 Task: Search for reviews mentioning 'uniqueness' and 'charm' on the Airbnb listing.
Action: Mouse moved to (138, 371)
Screenshot: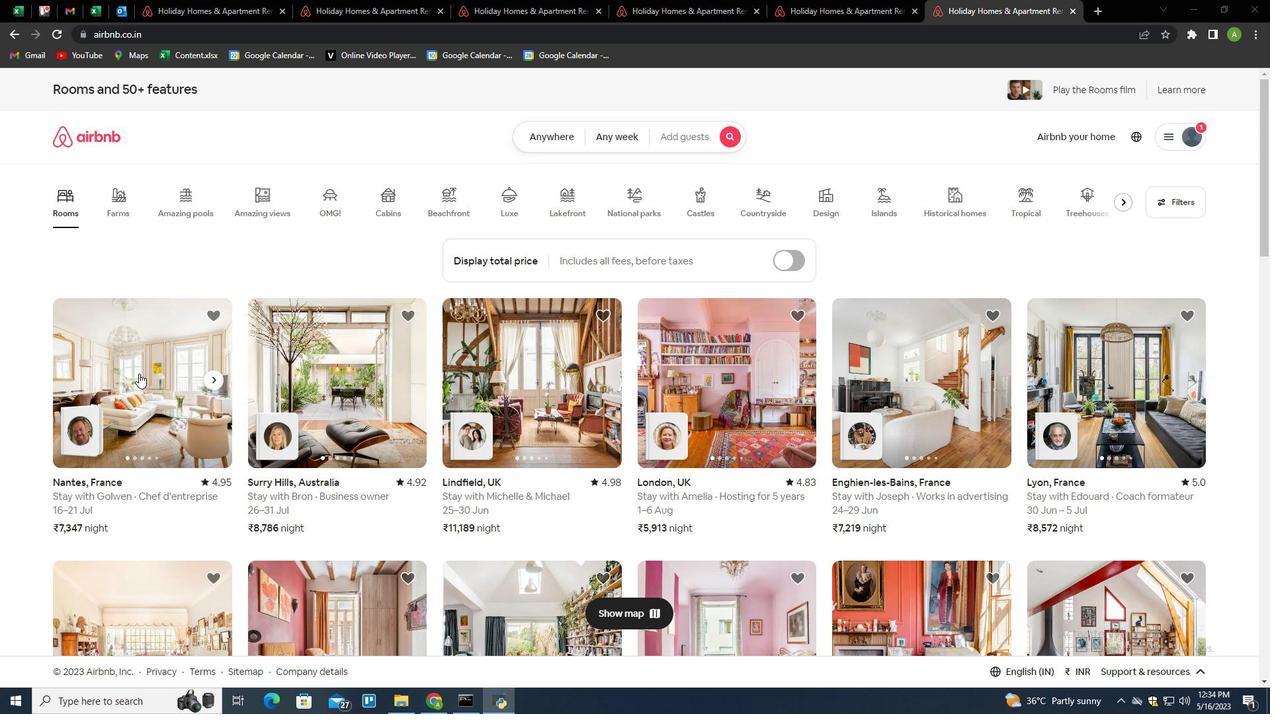 
Action: Mouse pressed left at (138, 371)
Screenshot: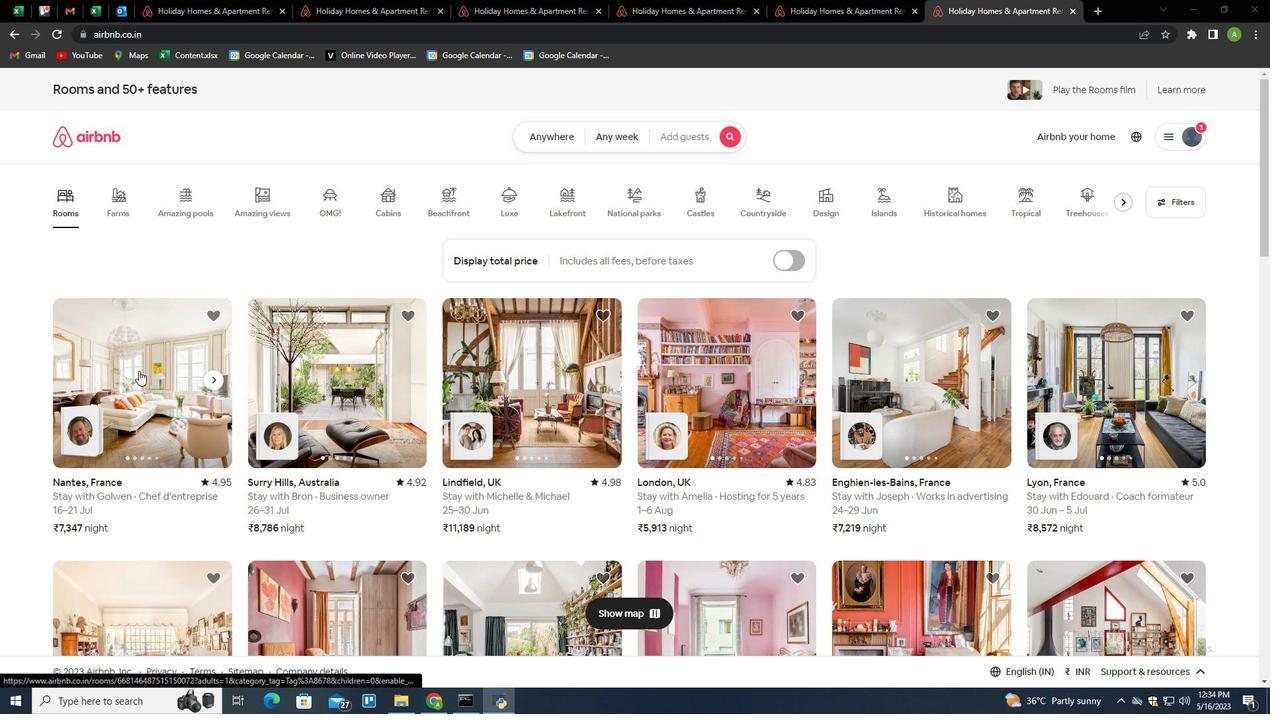 
Action: Mouse moved to (516, 407)
Screenshot: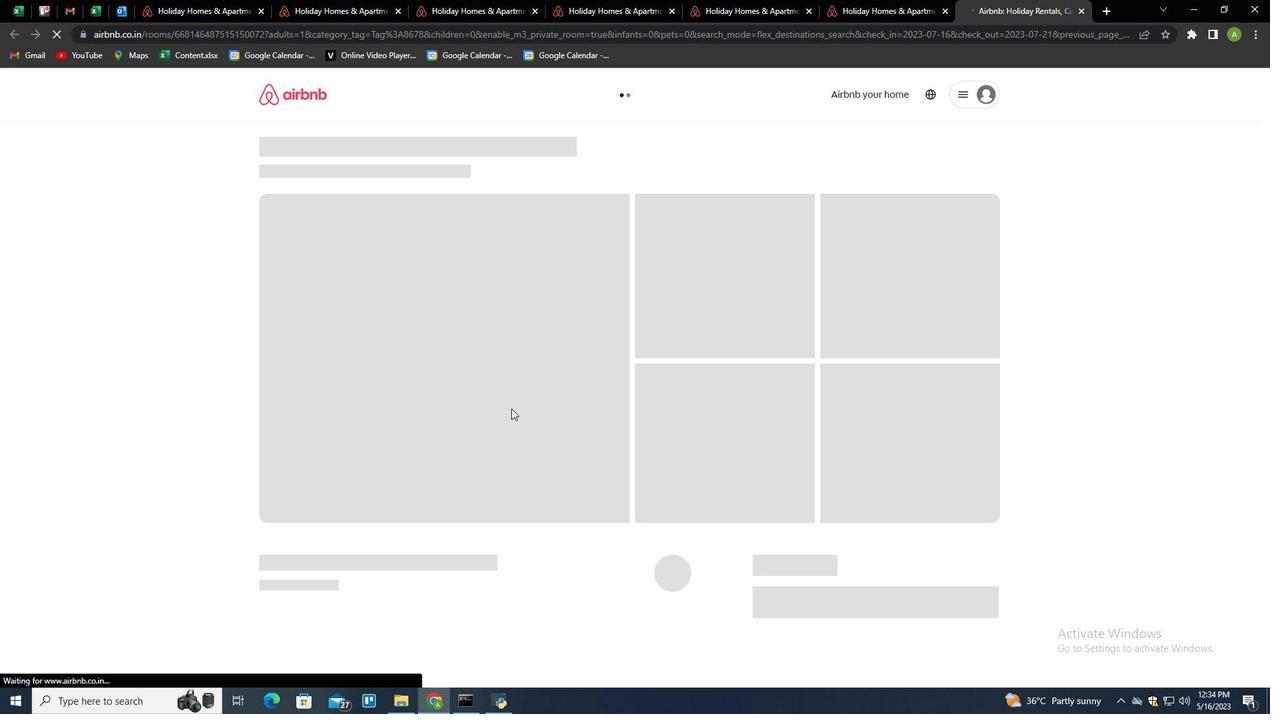 
Action: Mouse scrolled (516, 406) with delta (0, 0)
Screenshot: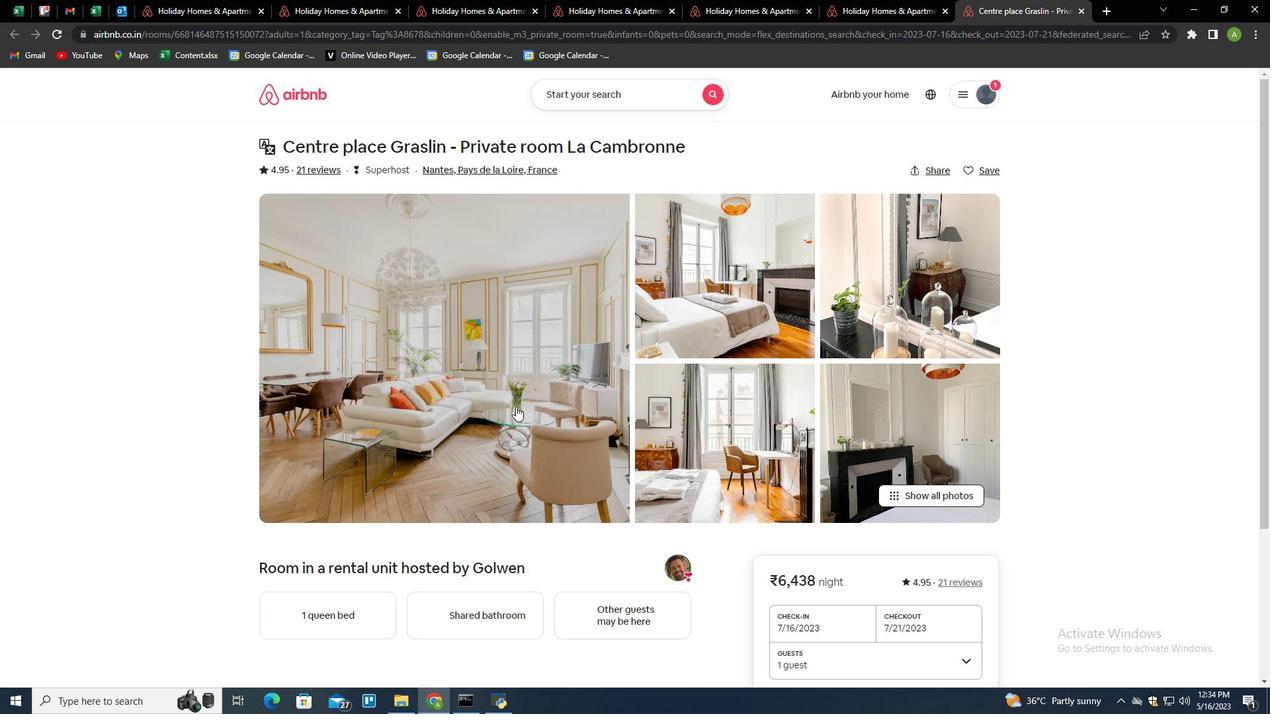 
Action: Mouse scrolled (516, 406) with delta (0, 0)
Screenshot: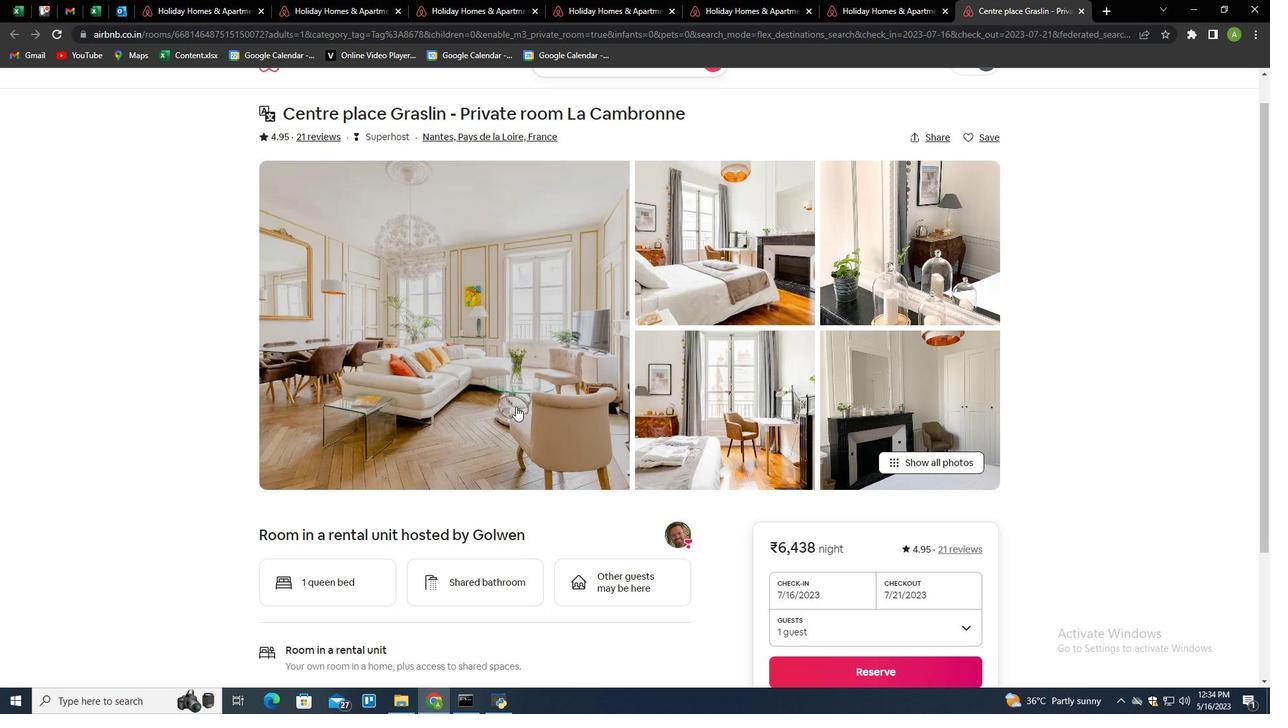 
Action: Mouse scrolled (516, 406) with delta (0, 0)
Screenshot: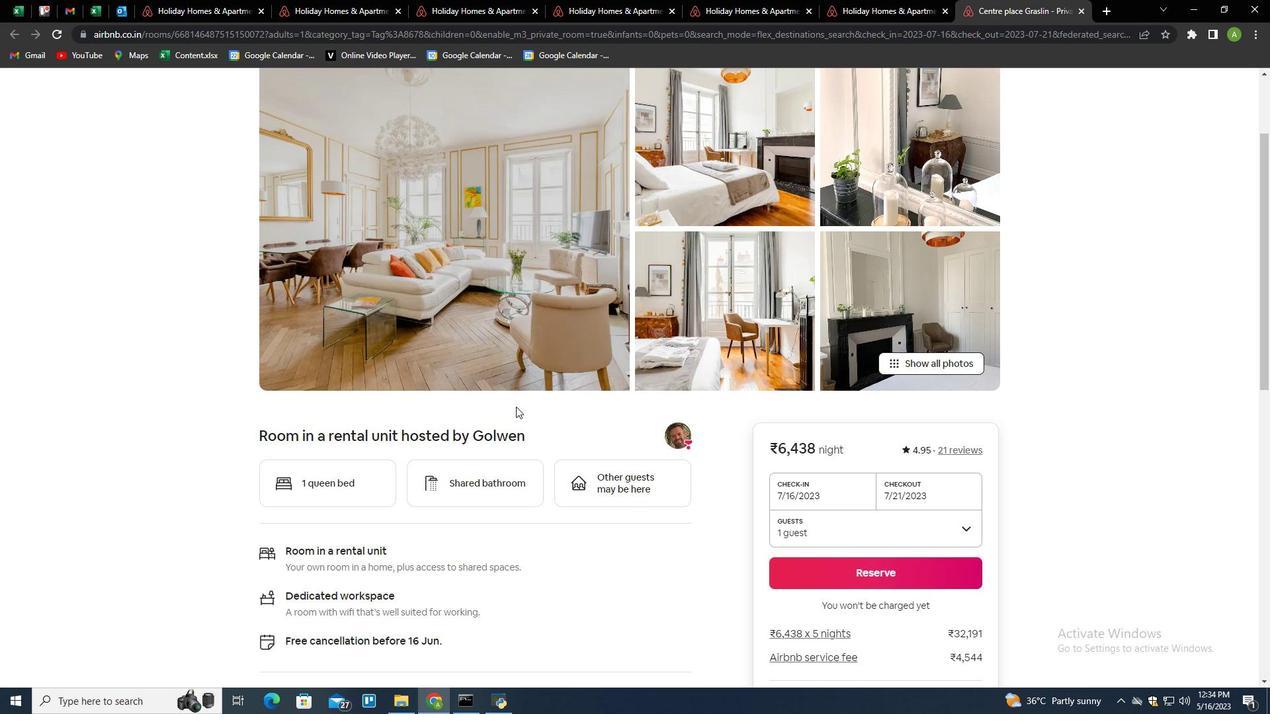 
Action: Mouse scrolled (516, 406) with delta (0, 0)
Screenshot: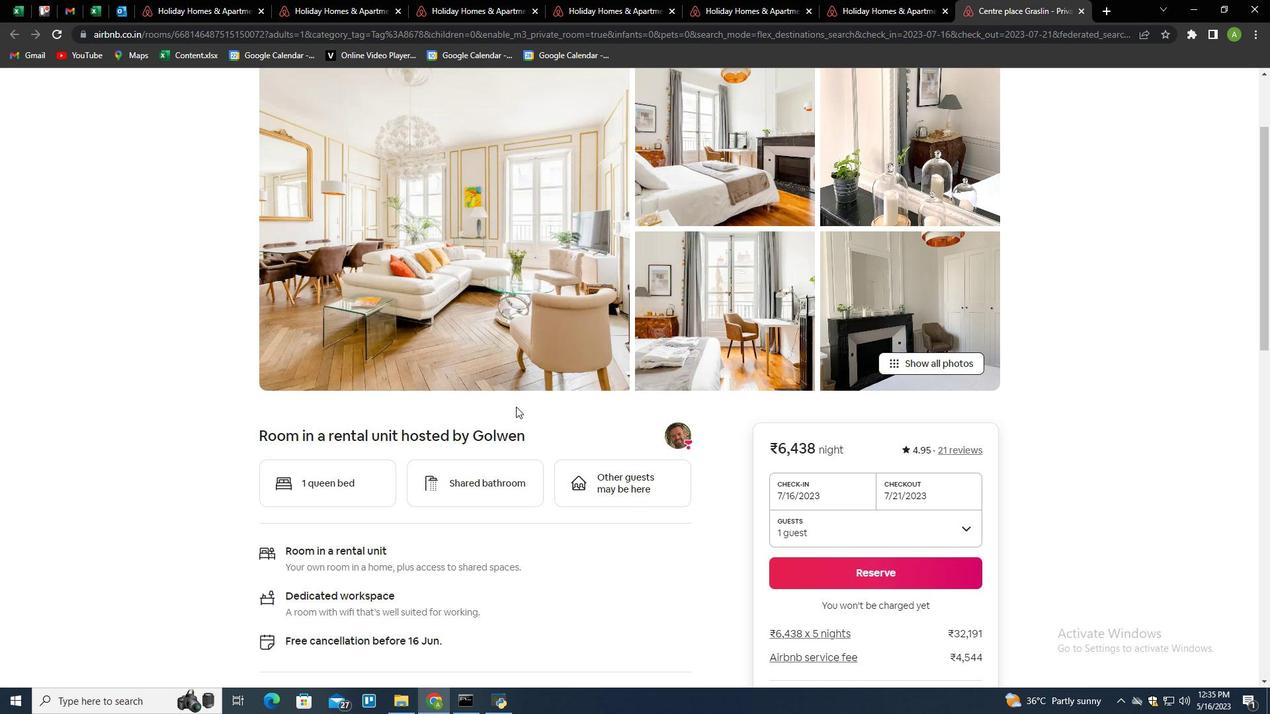 
Action: Mouse scrolled (516, 406) with delta (0, 0)
Screenshot: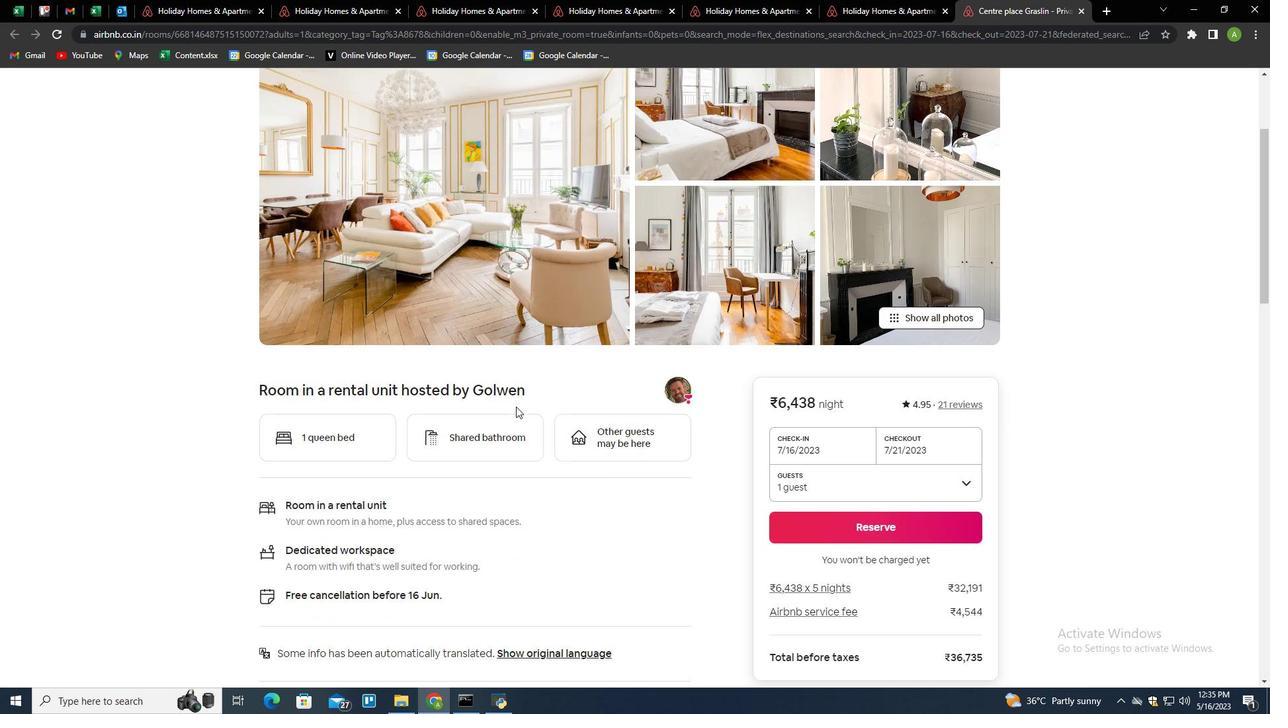 
Action: Mouse scrolled (516, 406) with delta (0, 0)
Screenshot: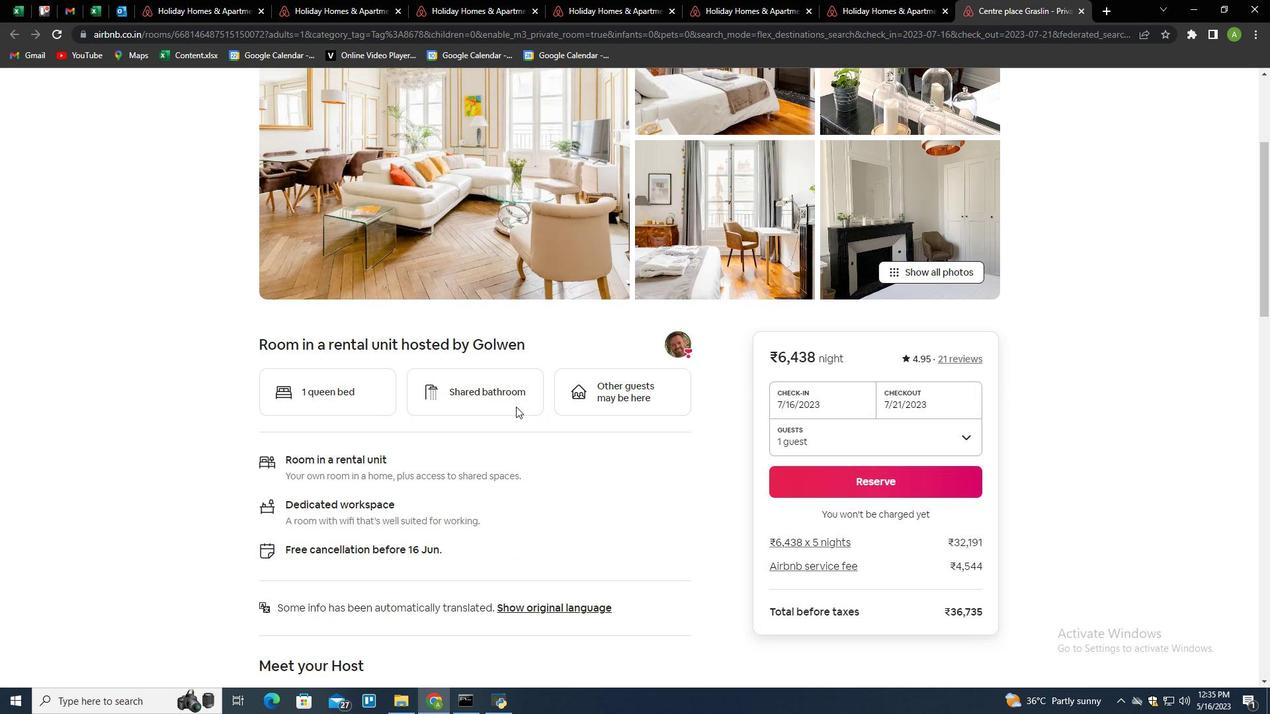 
Action: Mouse scrolled (516, 406) with delta (0, 0)
Screenshot: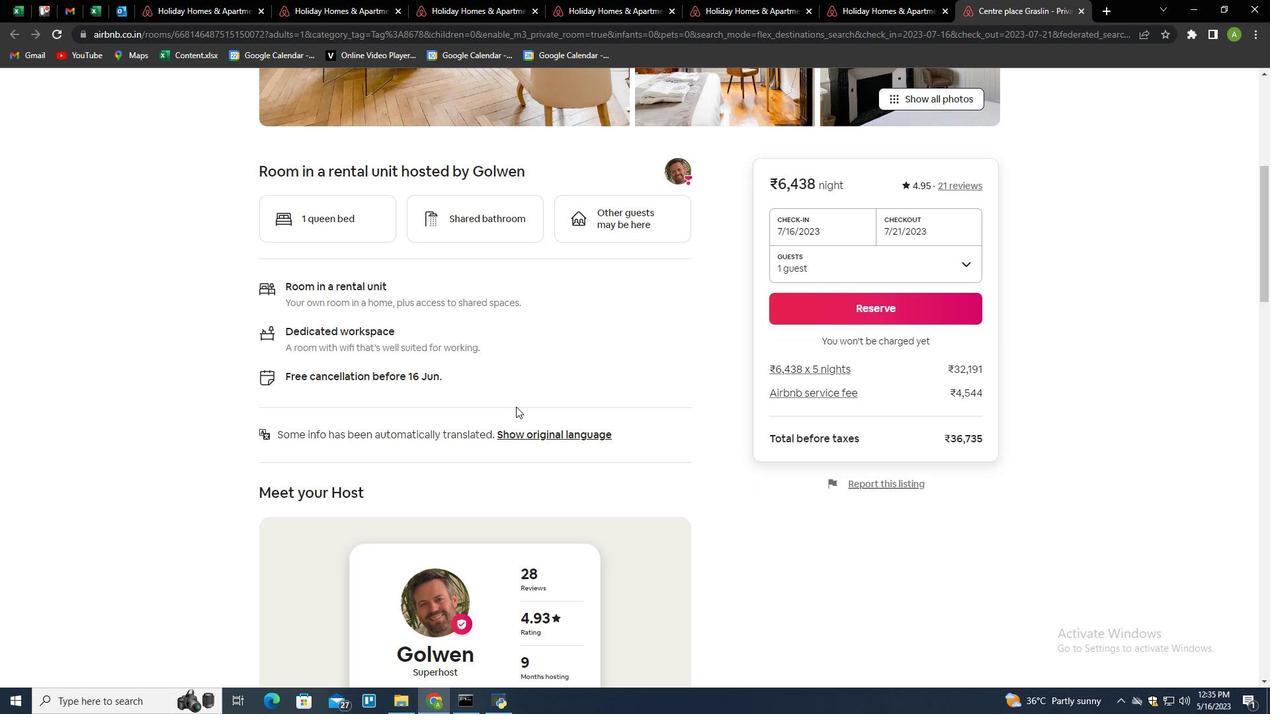
Action: Mouse scrolled (516, 406) with delta (0, 0)
Screenshot: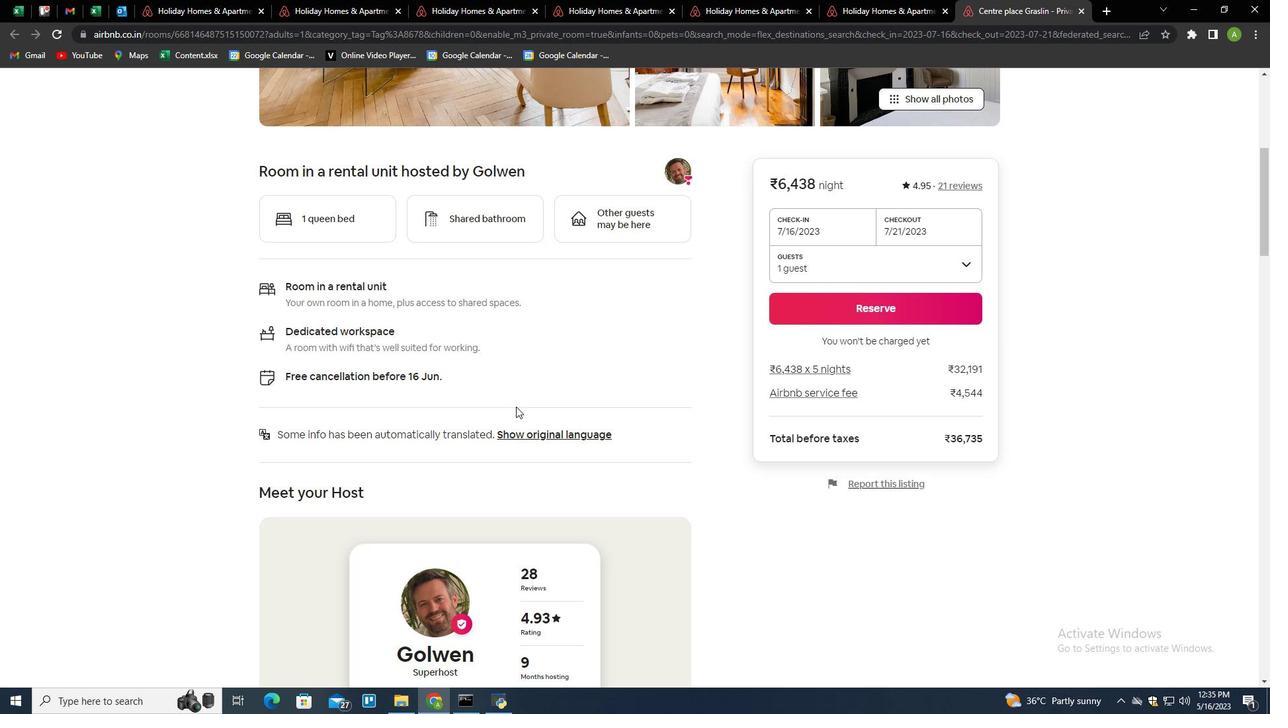
Action: Mouse scrolled (516, 406) with delta (0, 0)
Screenshot: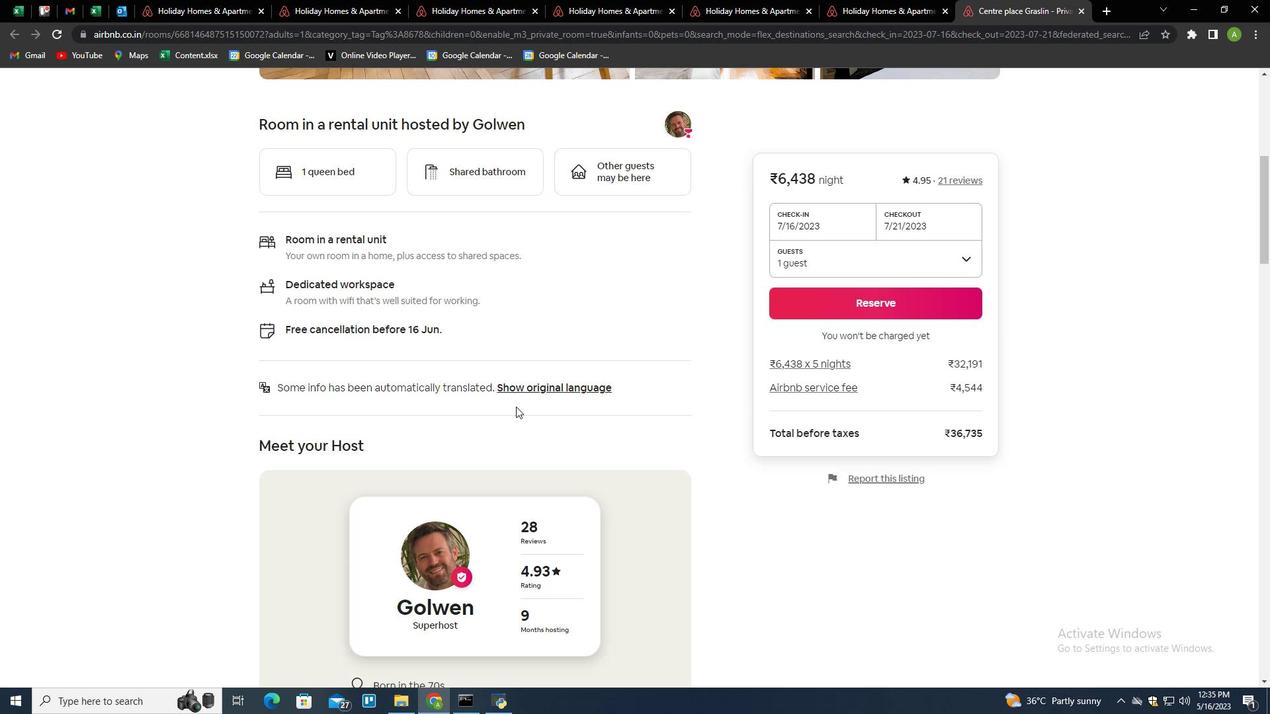 
Action: Mouse scrolled (516, 406) with delta (0, 0)
Screenshot: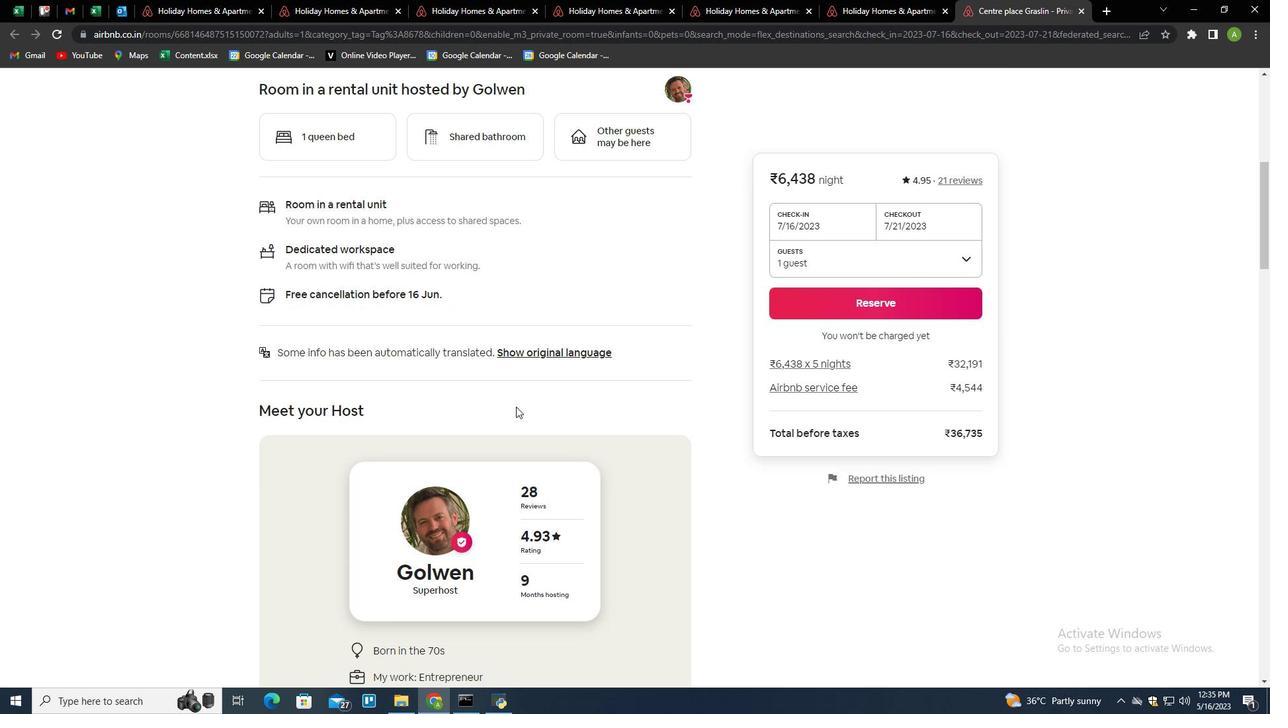 
Action: Mouse scrolled (516, 406) with delta (0, 0)
Screenshot: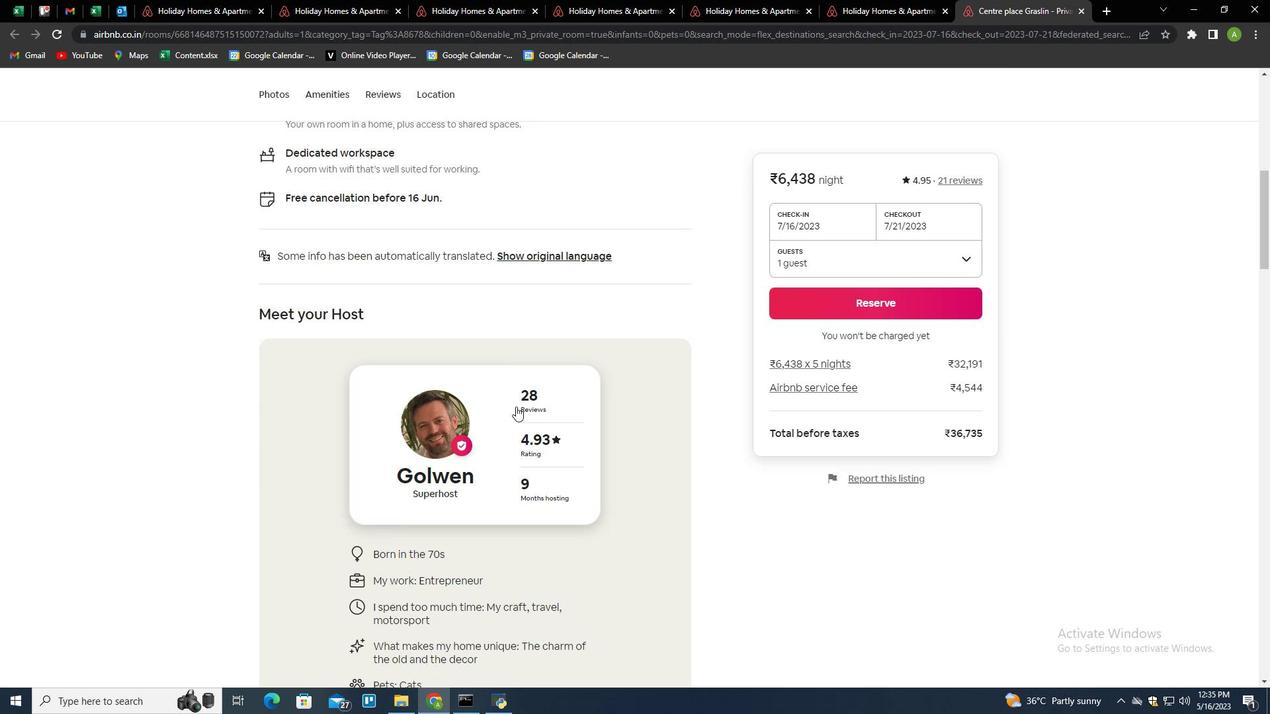 
Action: Mouse scrolled (516, 406) with delta (0, 0)
Screenshot: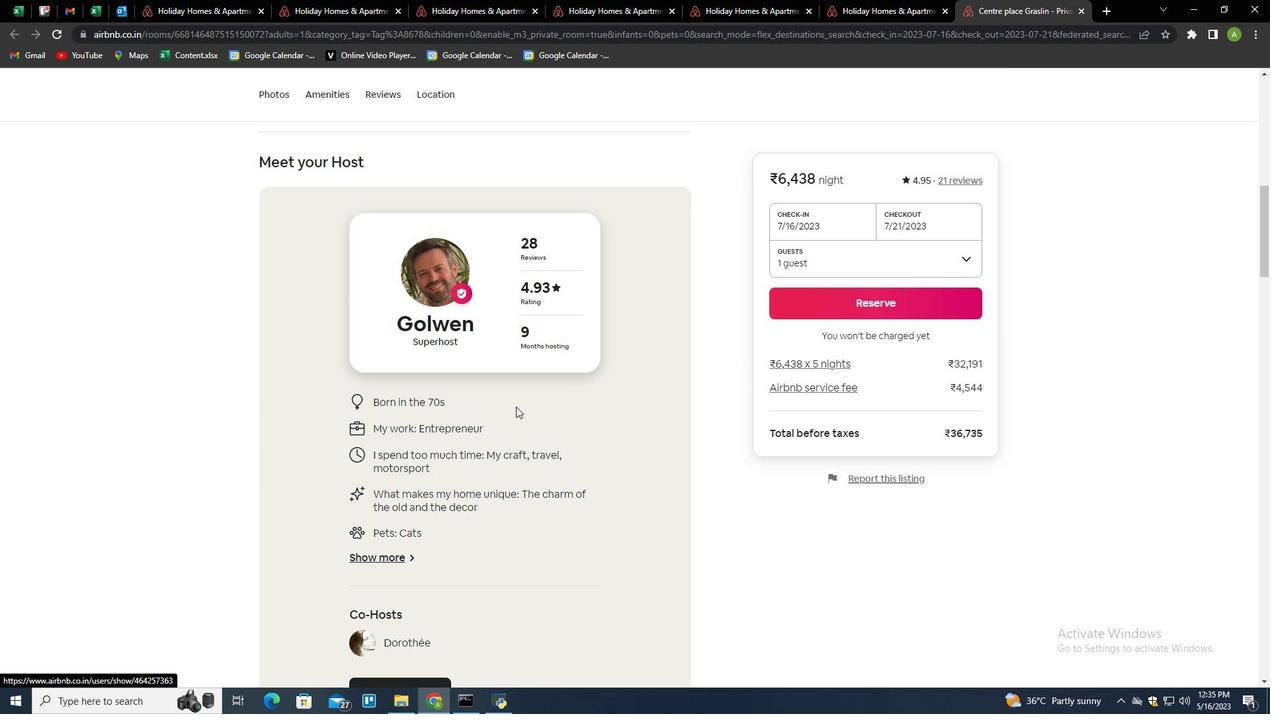 
Action: Mouse scrolled (516, 406) with delta (0, 0)
Screenshot: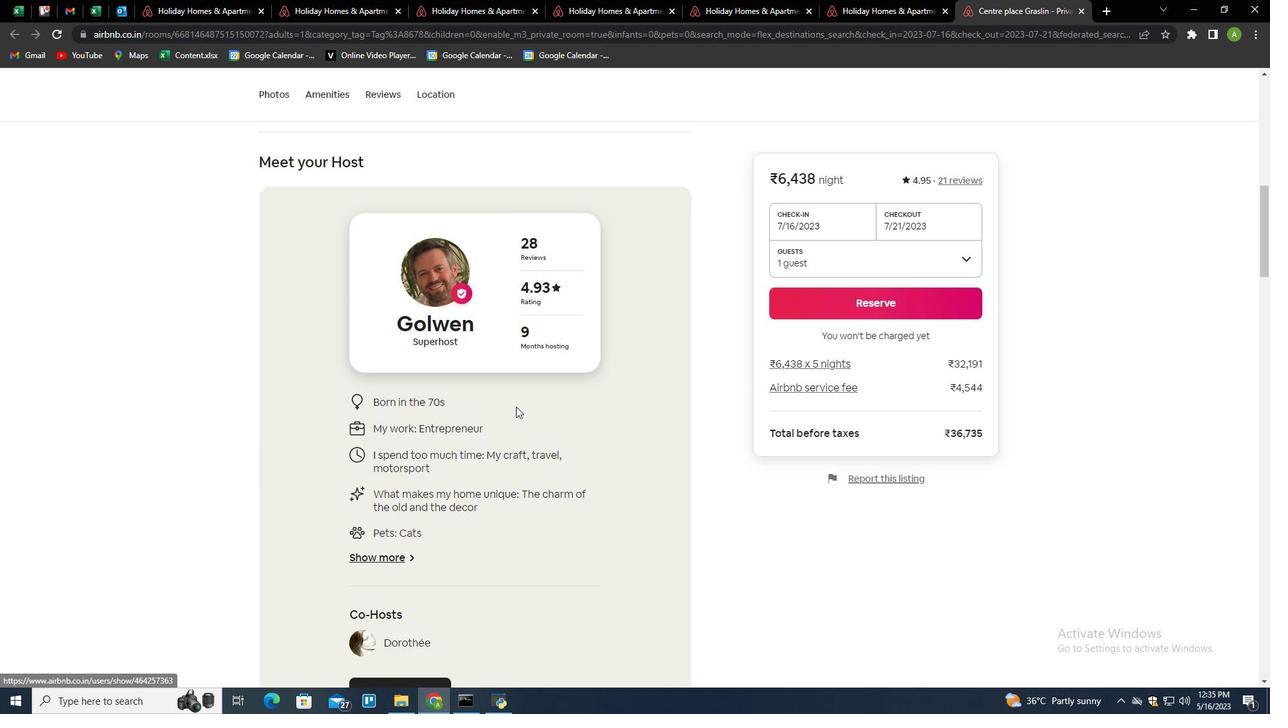 
Action: Mouse scrolled (516, 406) with delta (0, 0)
Screenshot: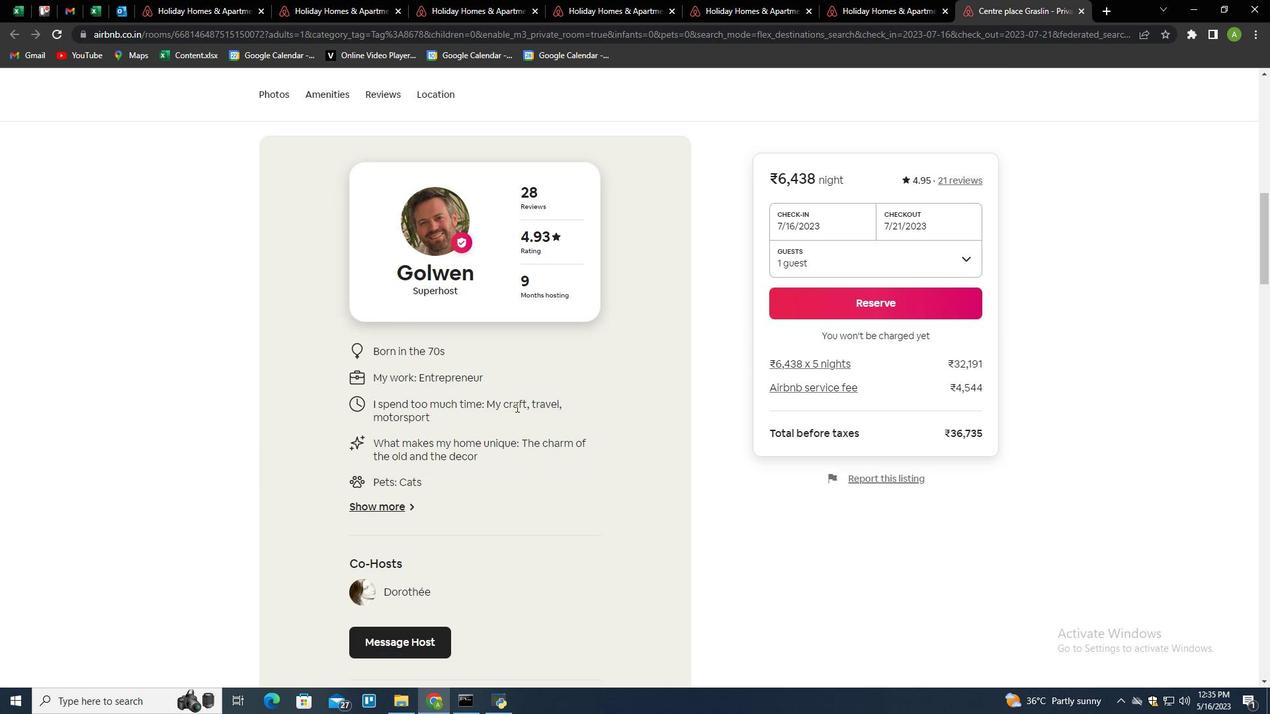 
Action: Mouse scrolled (516, 406) with delta (0, 0)
Screenshot: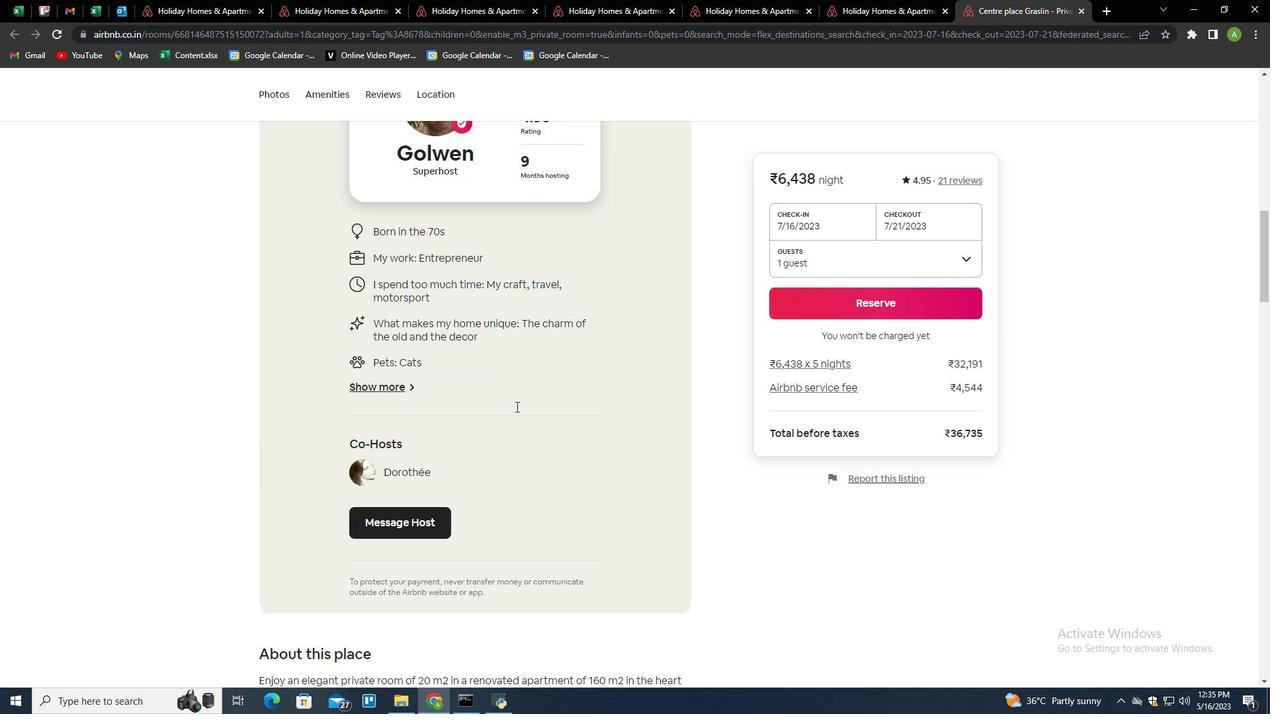 
Action: Mouse moved to (401, 436)
Screenshot: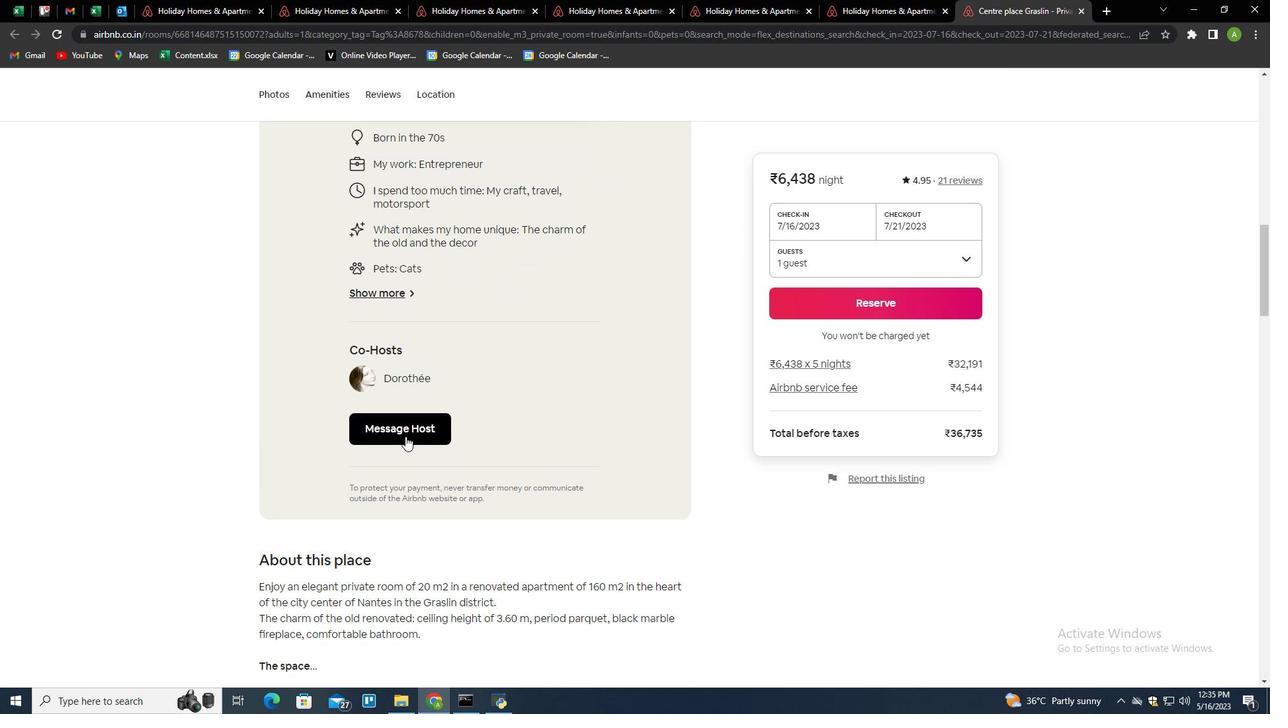 
Action: Mouse pressed left at (401, 436)
Screenshot: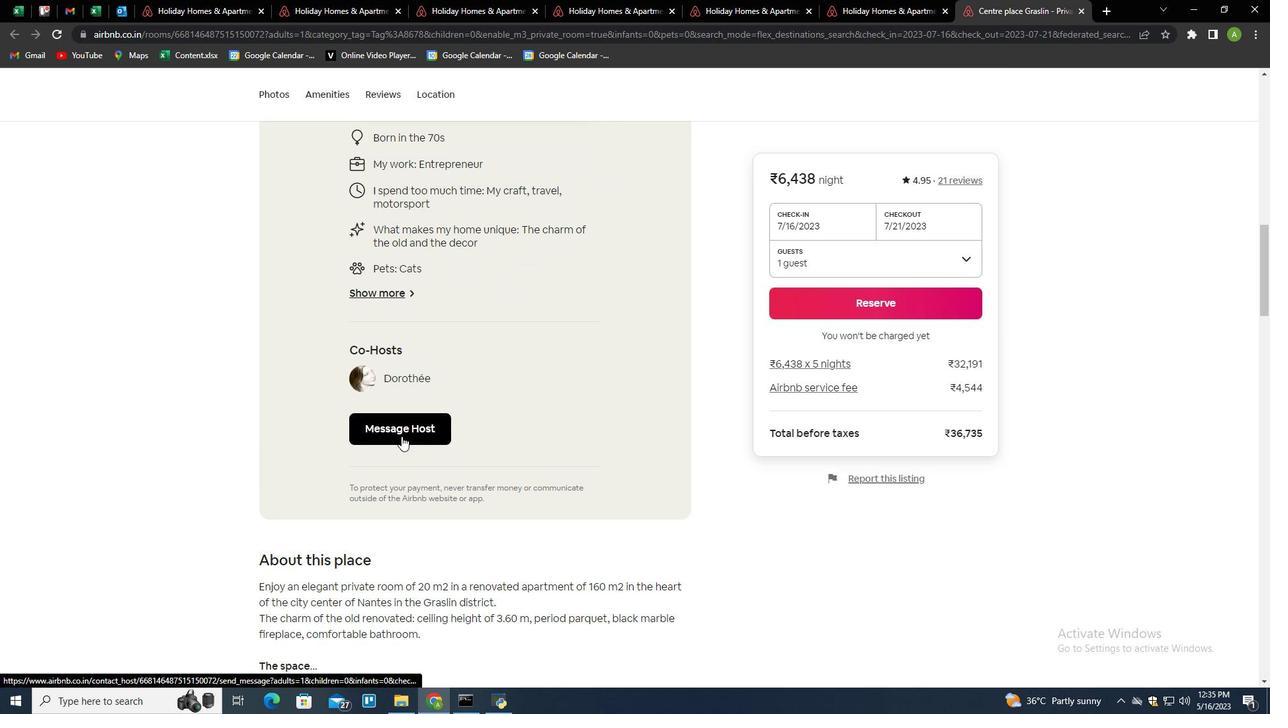 
Action: Mouse moved to (485, 435)
Screenshot: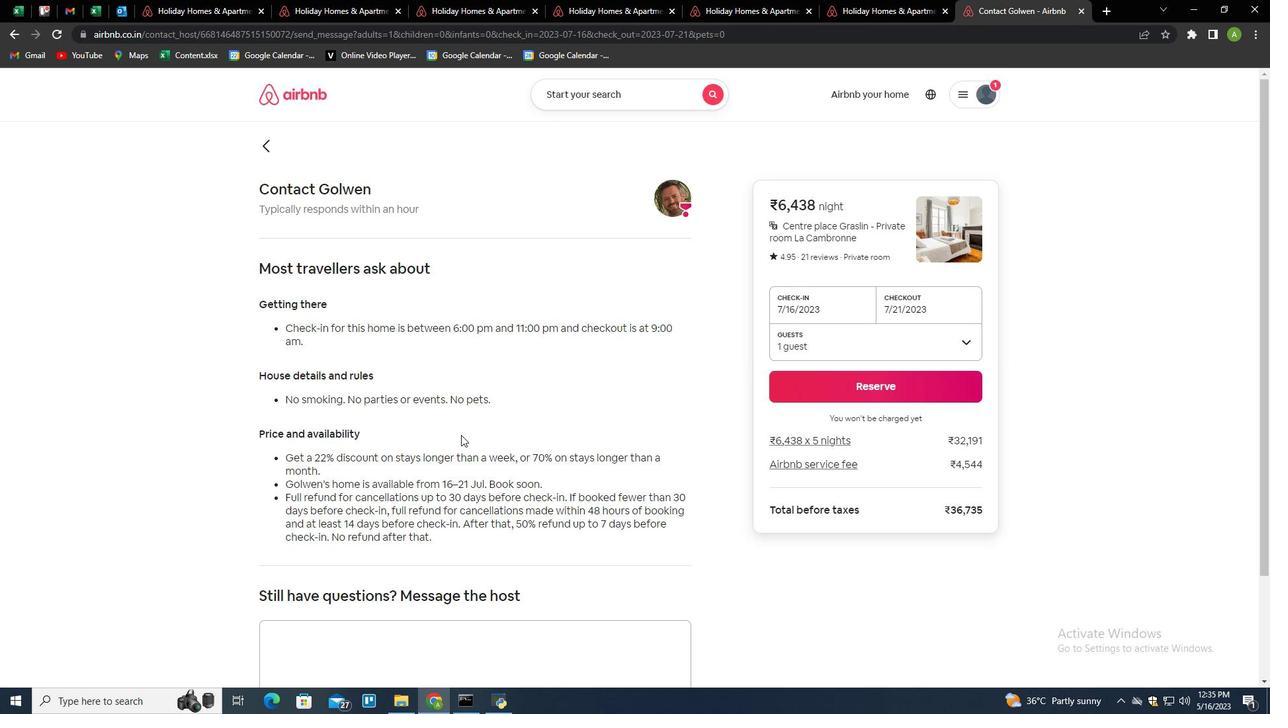 
Action: Mouse scrolled (485, 434) with delta (0, 0)
Screenshot: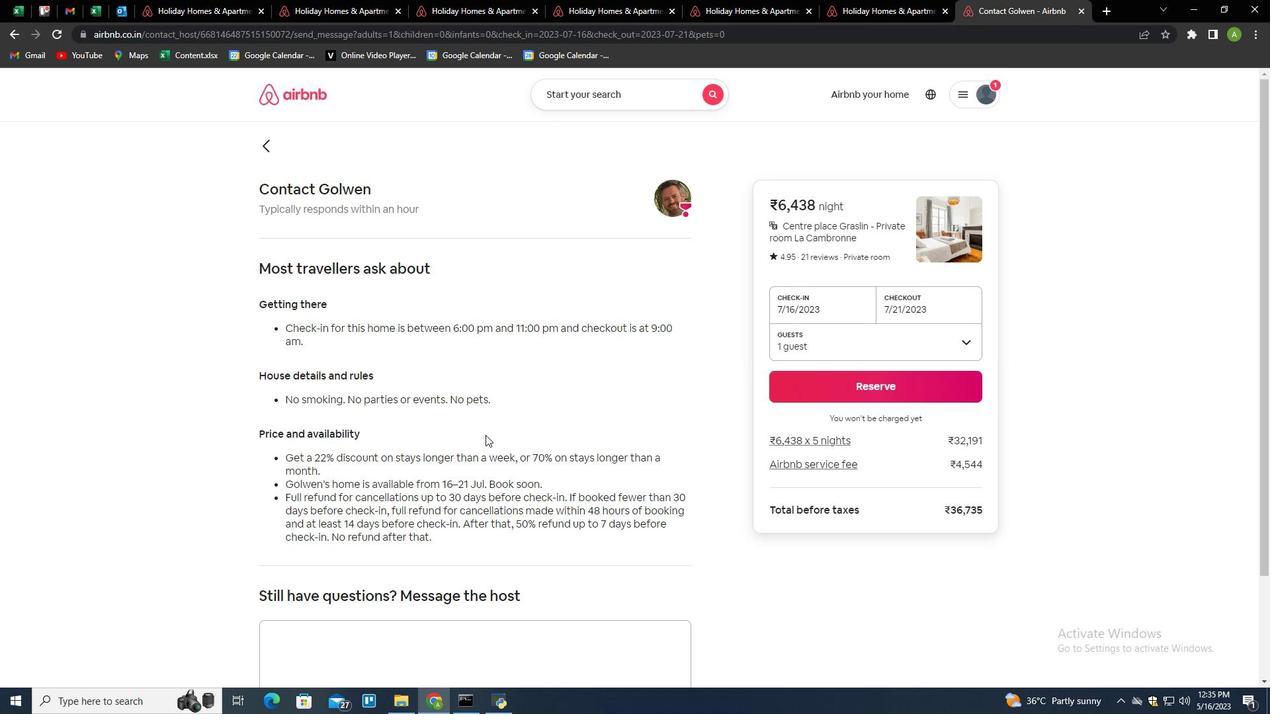 
Action: Mouse scrolled (485, 434) with delta (0, 0)
Screenshot: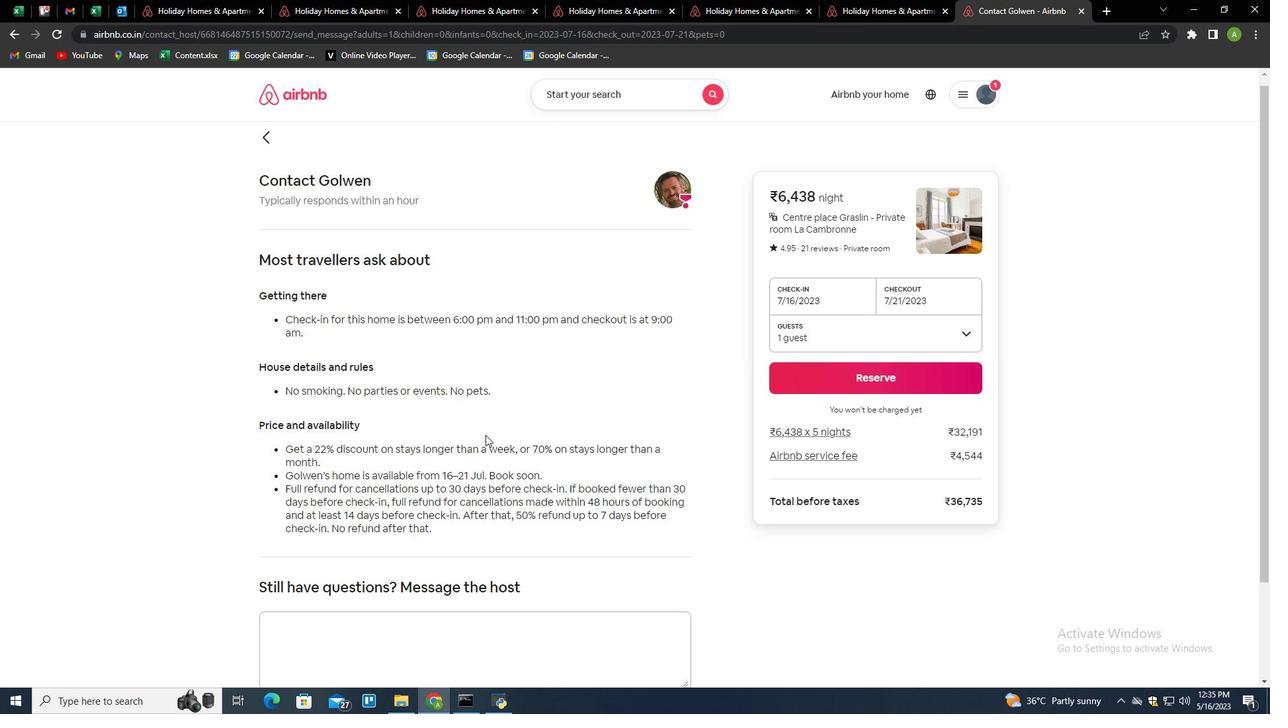 
Action: Mouse moved to (494, 407)
Screenshot: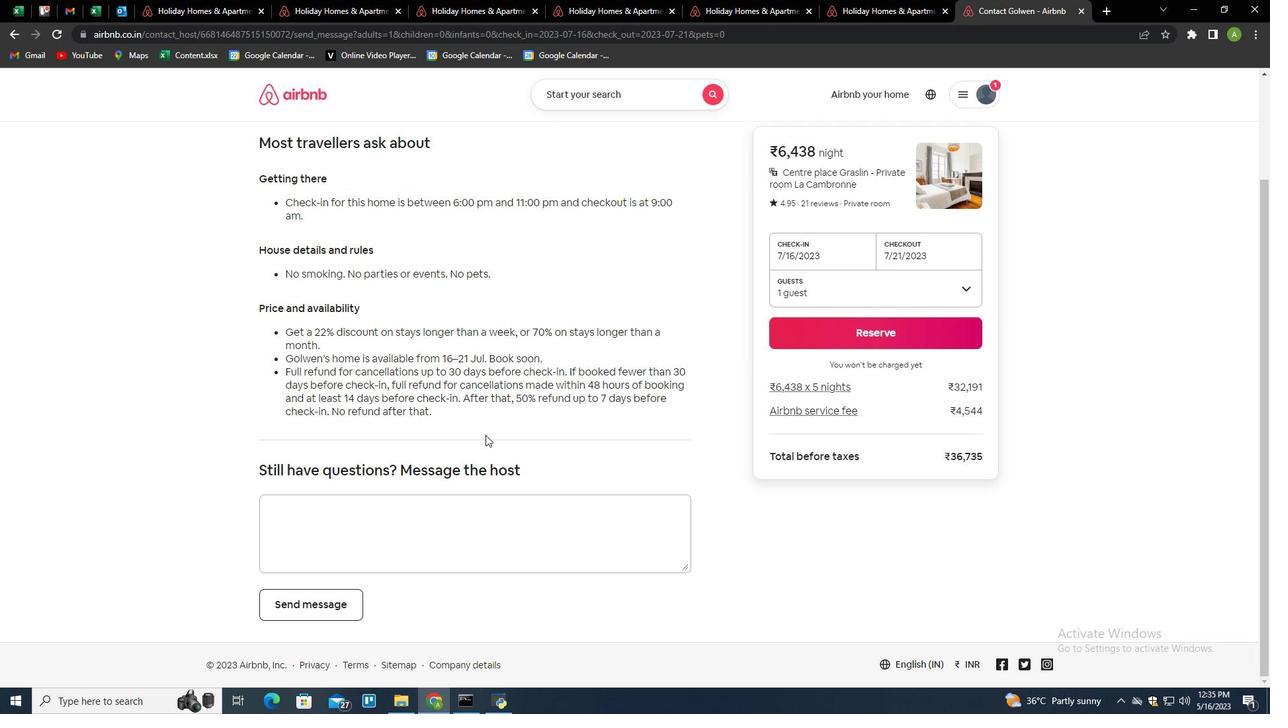 
Action: Mouse scrolled (494, 407) with delta (0, 0)
Screenshot: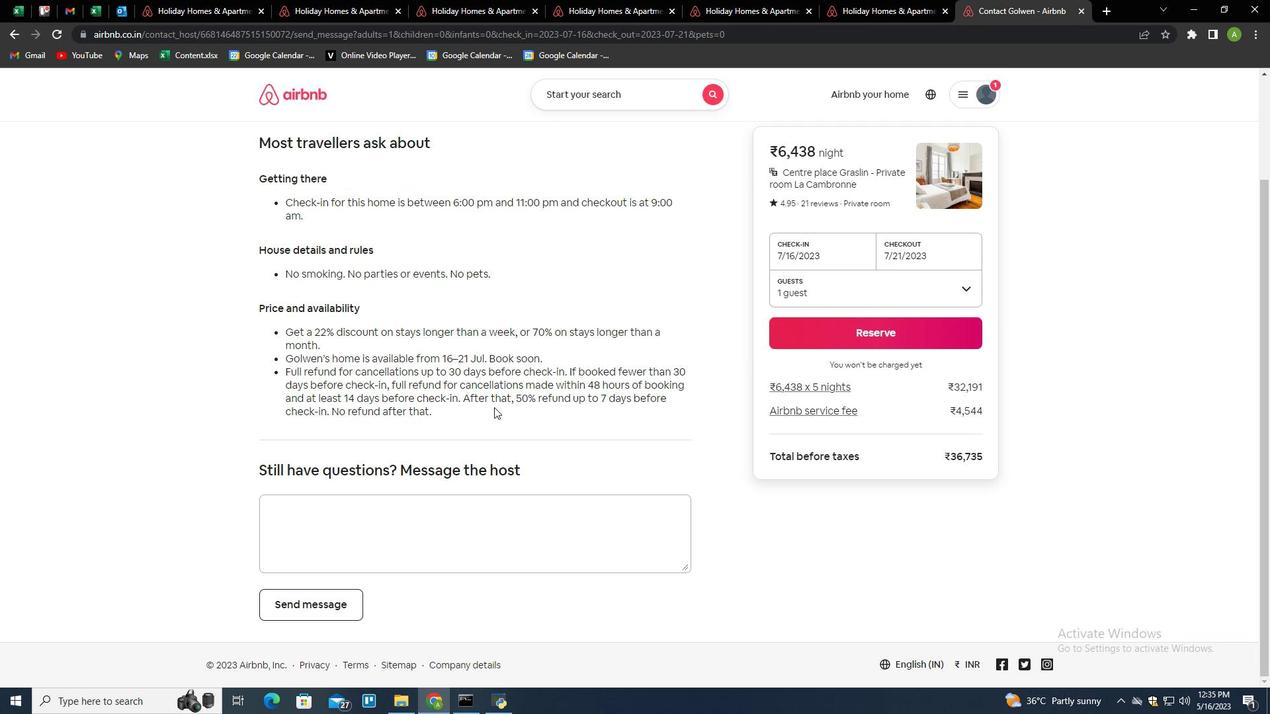 
Action: Mouse scrolled (494, 407) with delta (0, 0)
Screenshot: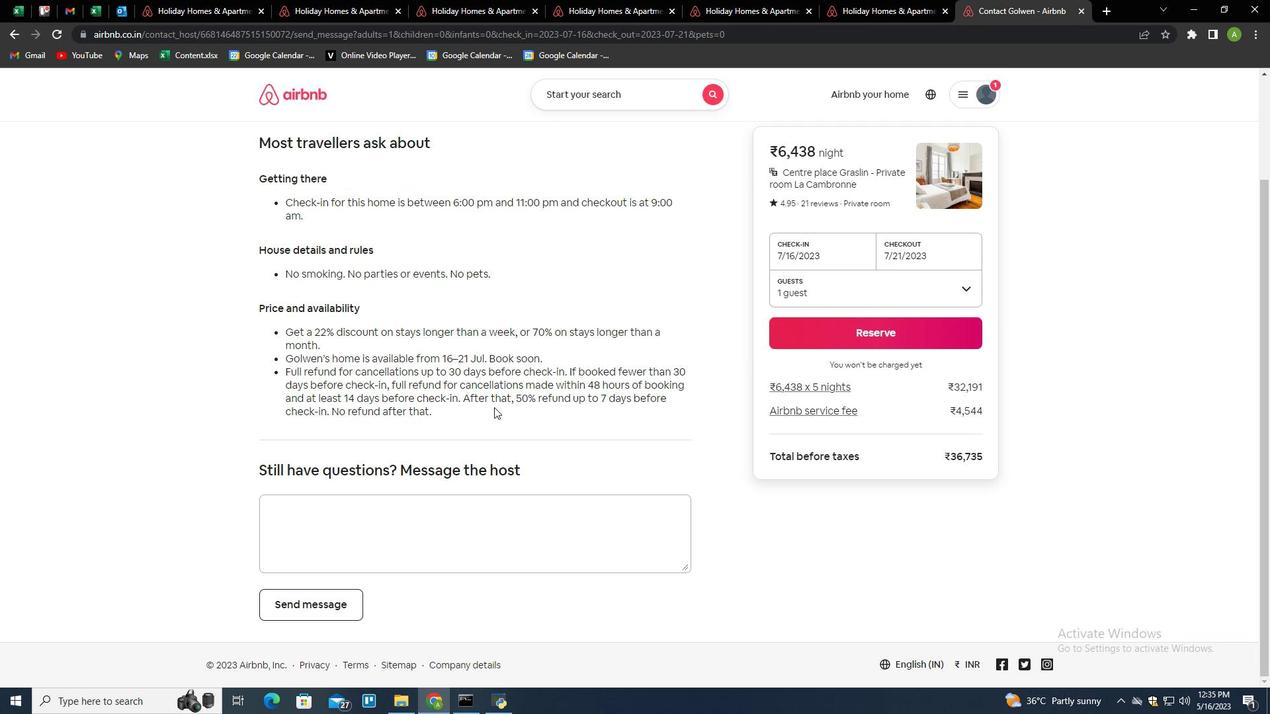 
Action: Mouse scrolled (494, 407) with delta (0, 0)
Screenshot: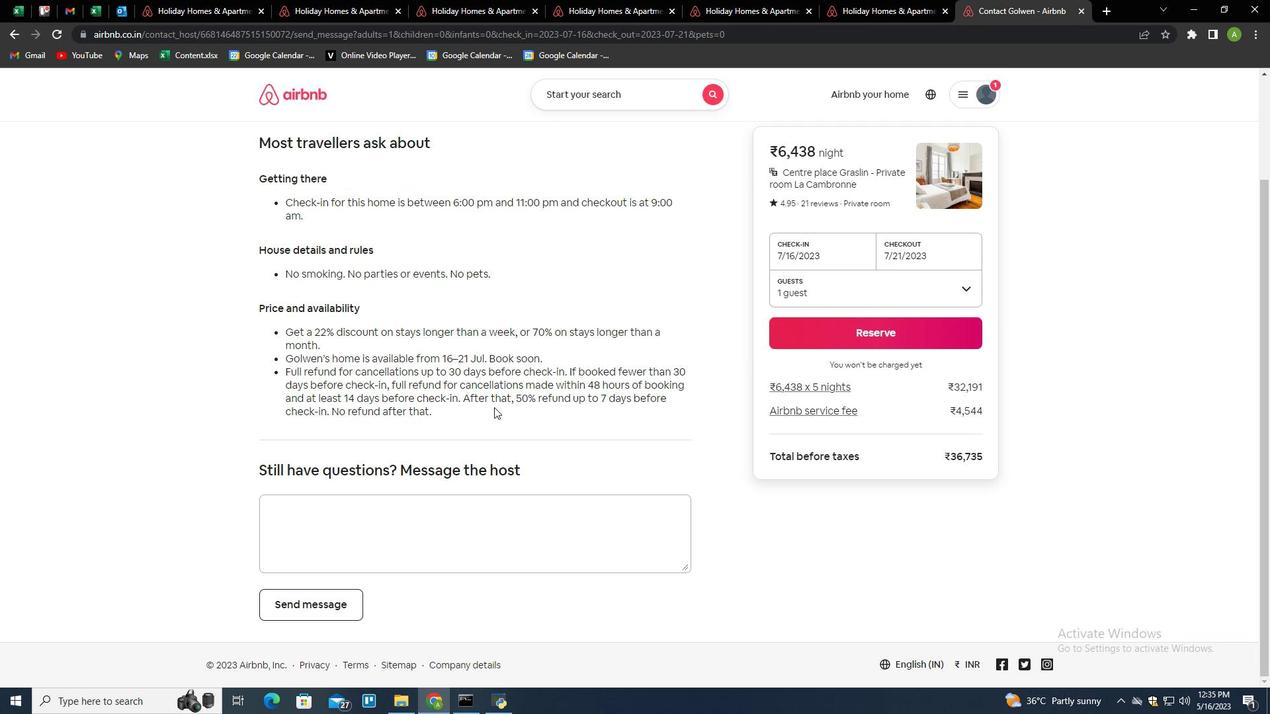 
Action: Mouse scrolled (494, 407) with delta (0, 0)
Screenshot: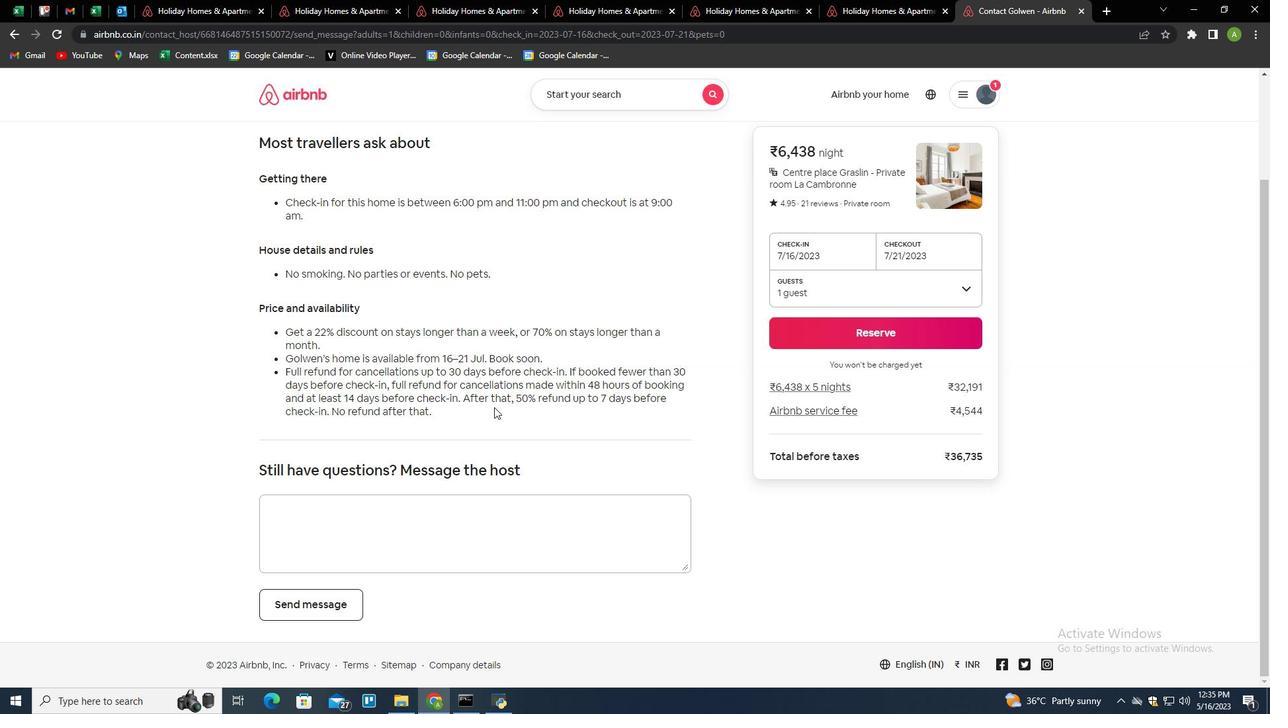 
Action: Mouse scrolled (494, 408) with delta (0, 0)
Screenshot: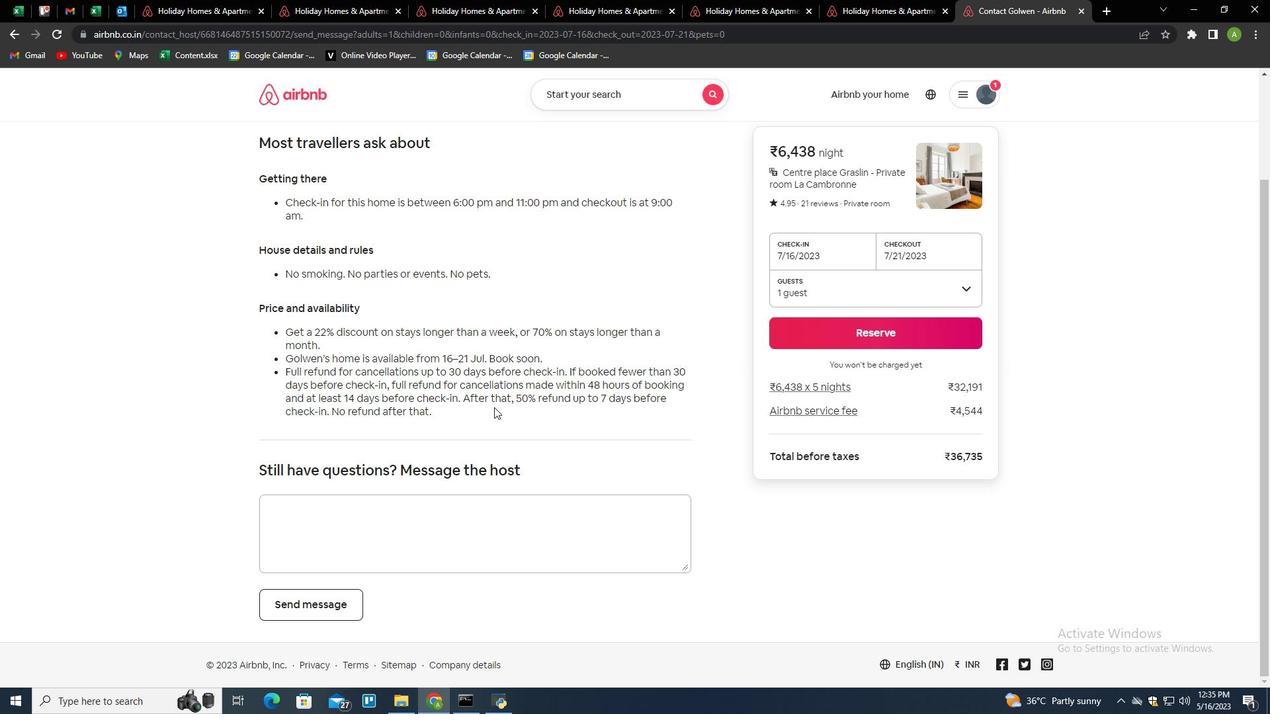 
Action: Mouse scrolled (494, 408) with delta (0, 0)
Screenshot: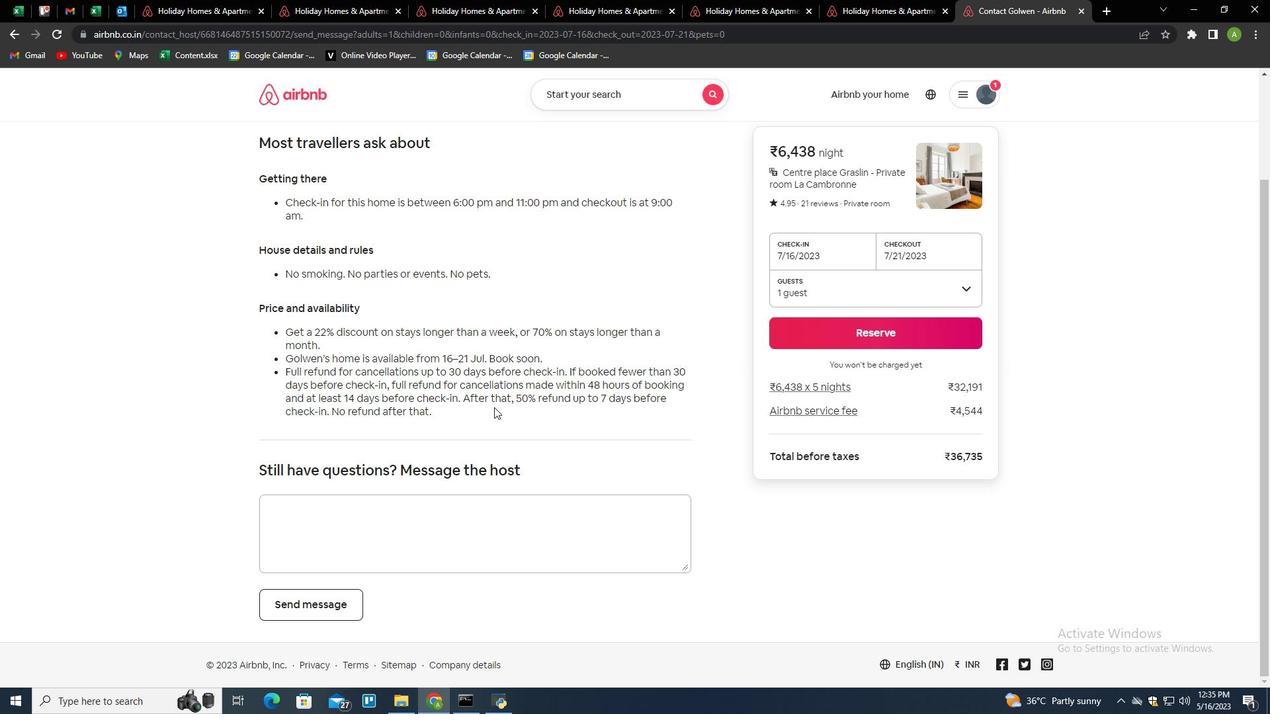 
Action: Mouse scrolled (494, 408) with delta (0, 0)
Screenshot: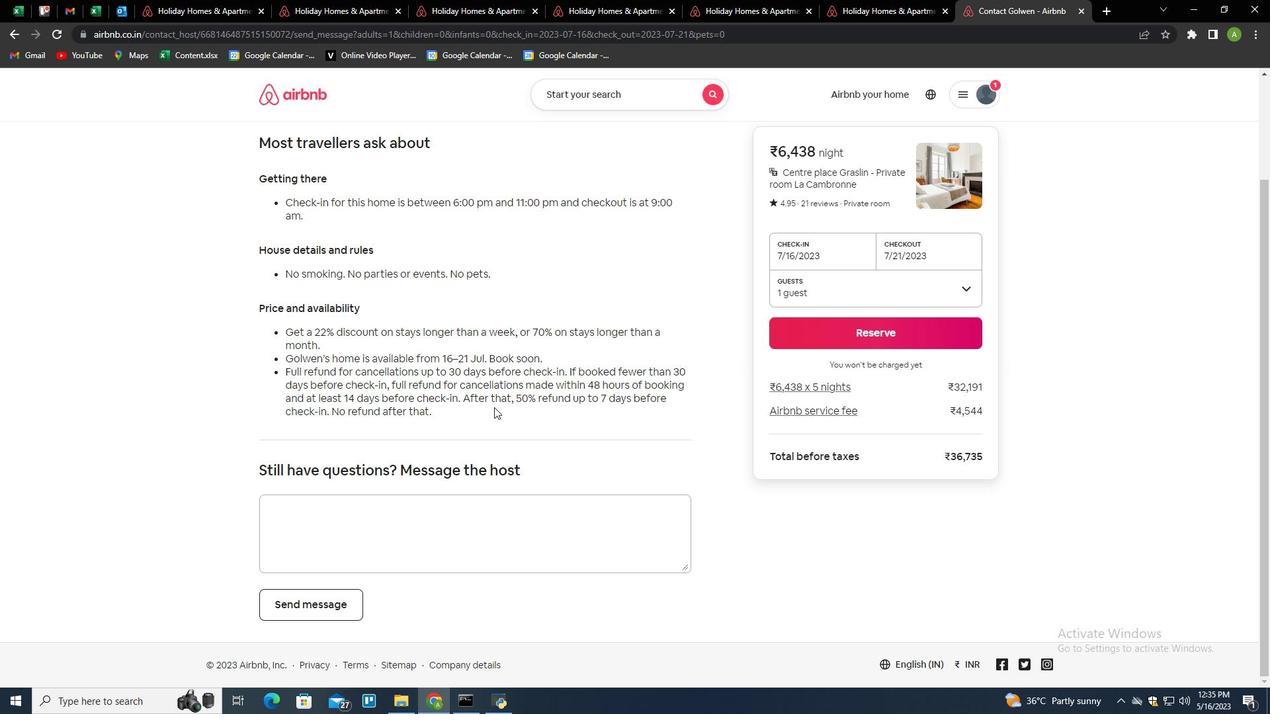 
Action: Mouse scrolled (494, 408) with delta (0, 0)
Screenshot: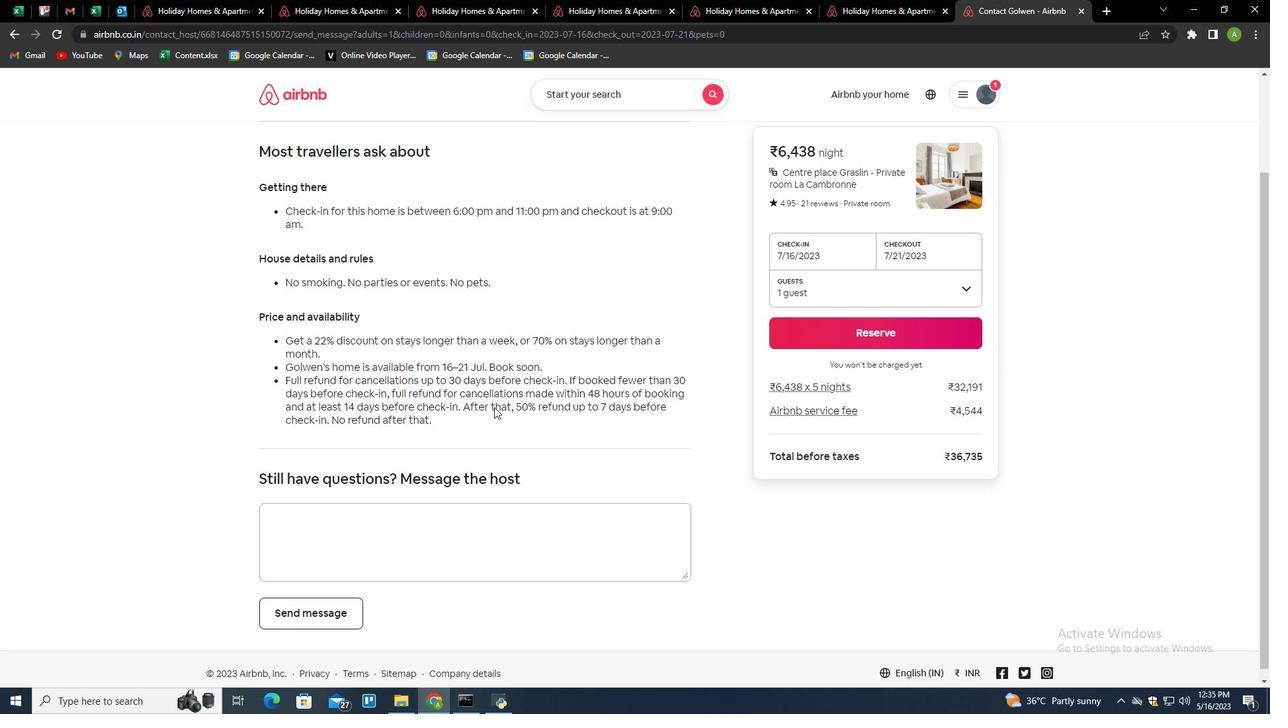 
Action: Mouse moved to (263, 143)
Screenshot: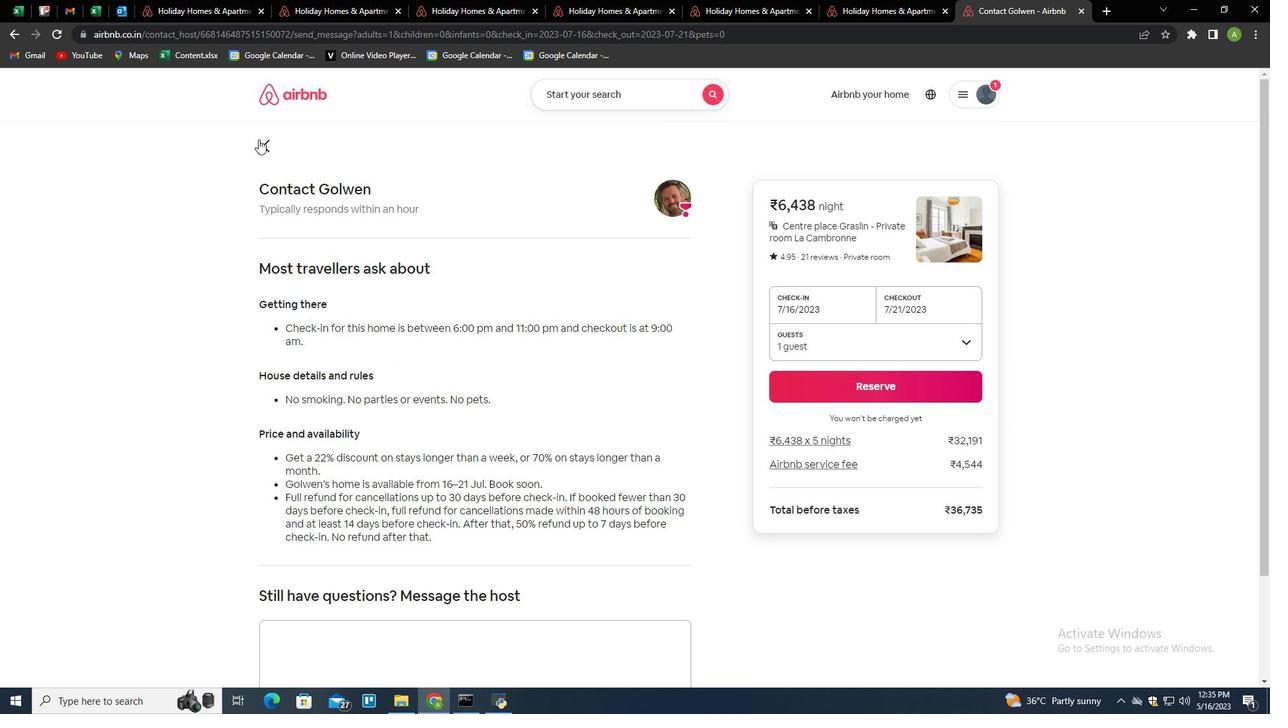
Action: Mouse pressed left at (263, 143)
Screenshot: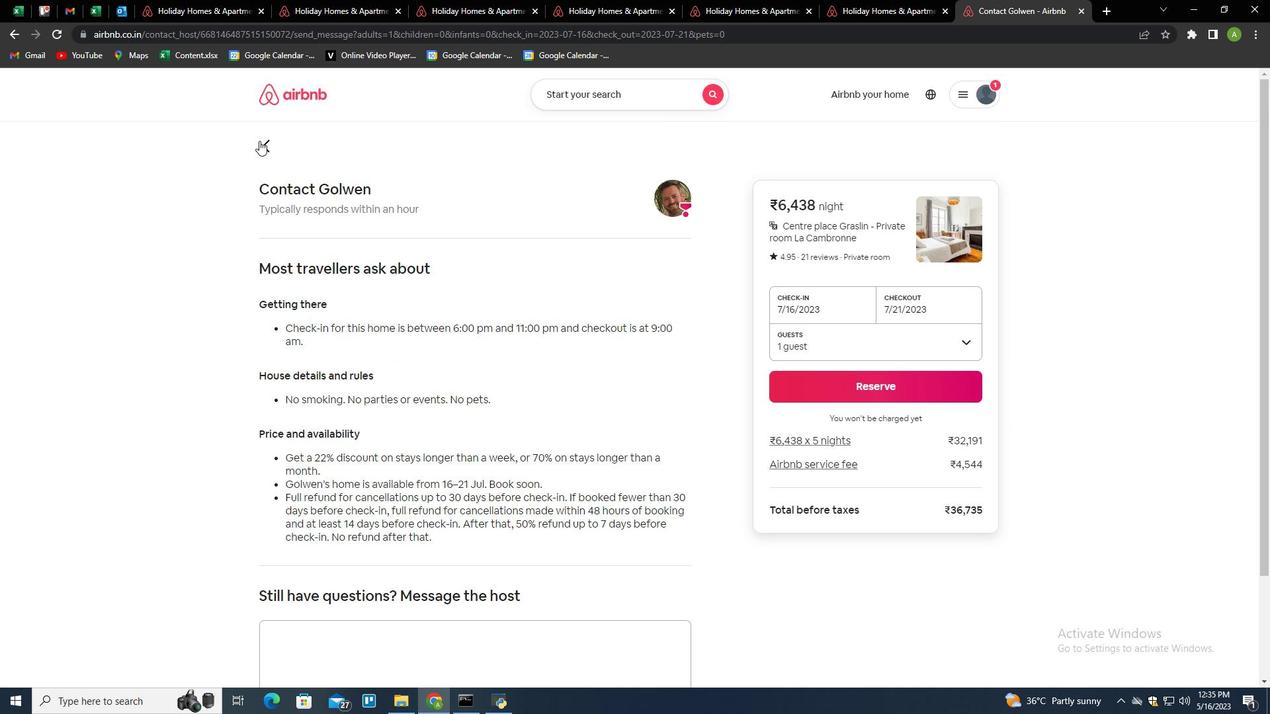 
Action: Mouse moved to (628, 291)
Screenshot: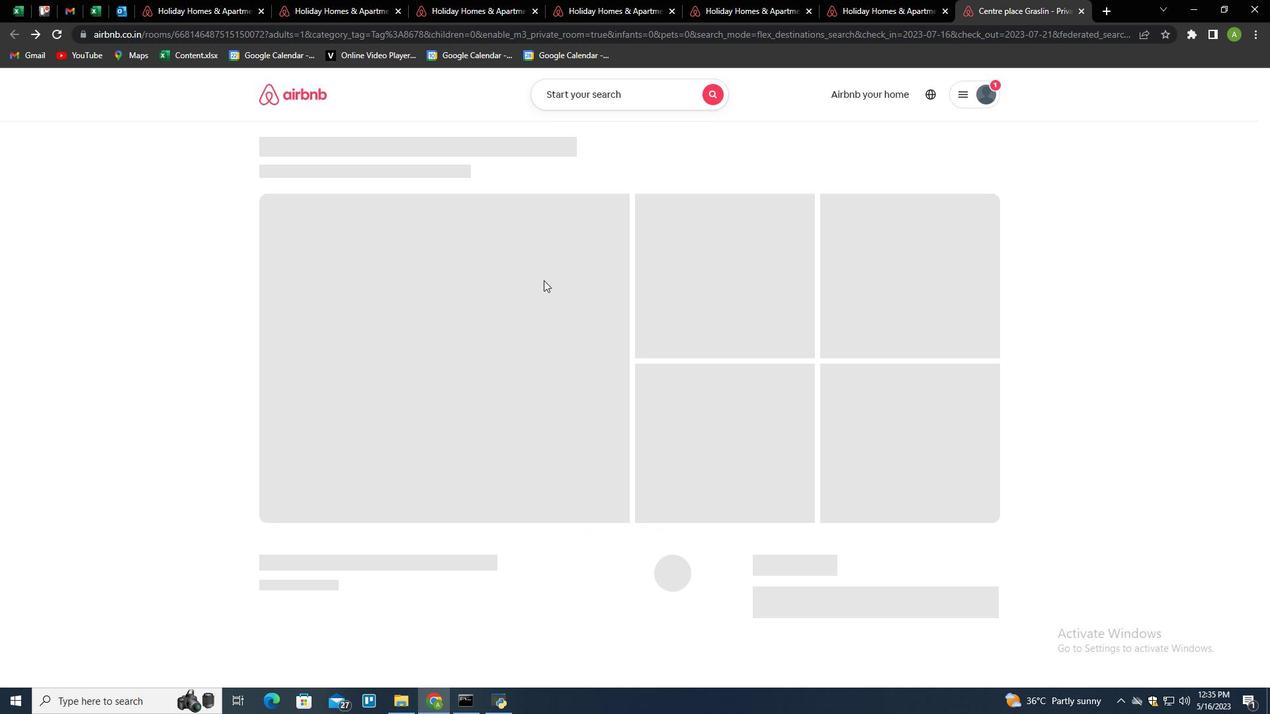 
Action: Mouse scrolled (628, 290) with delta (0, 0)
Screenshot: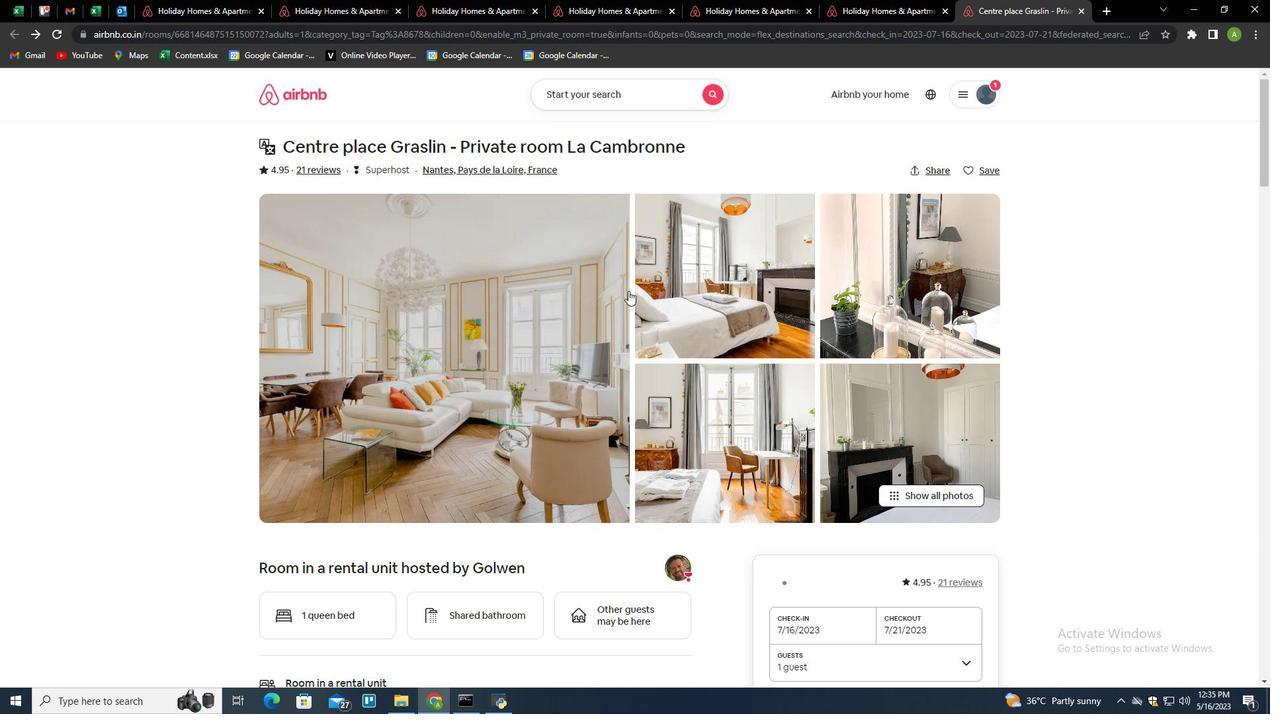 
Action: Mouse scrolled (628, 290) with delta (0, 0)
Screenshot: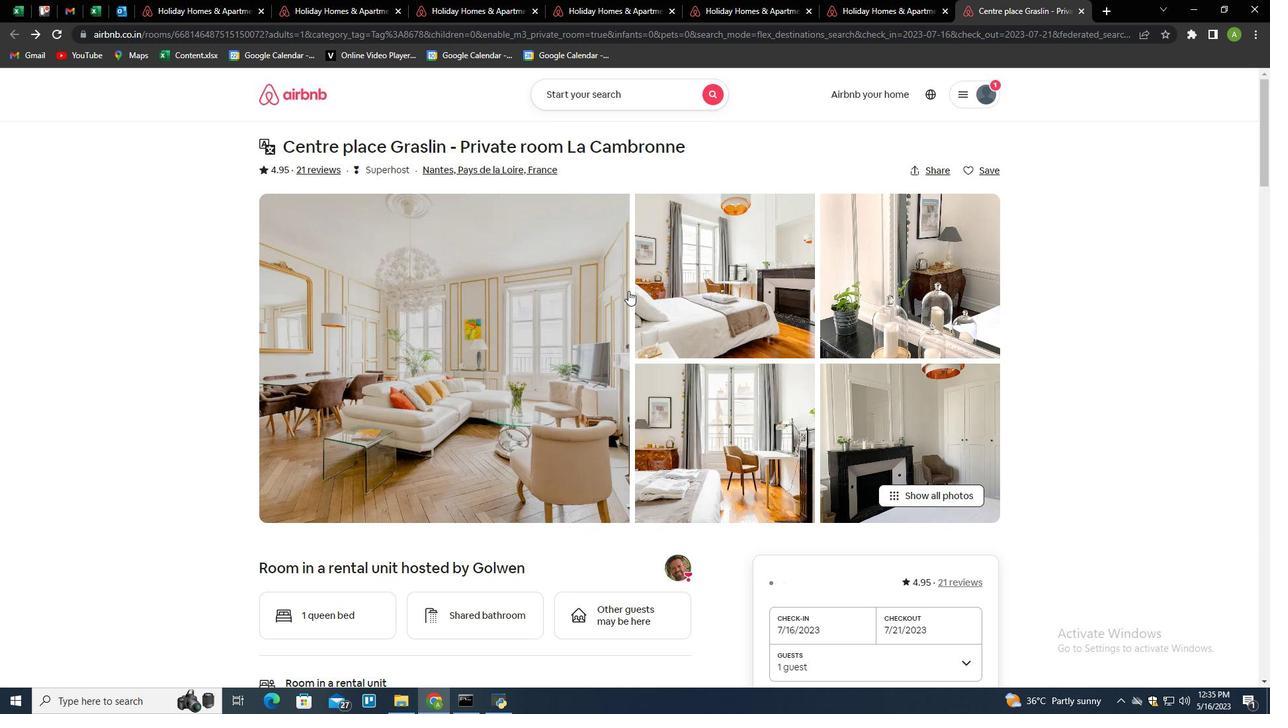 
Action: Mouse scrolled (628, 290) with delta (0, 0)
Screenshot: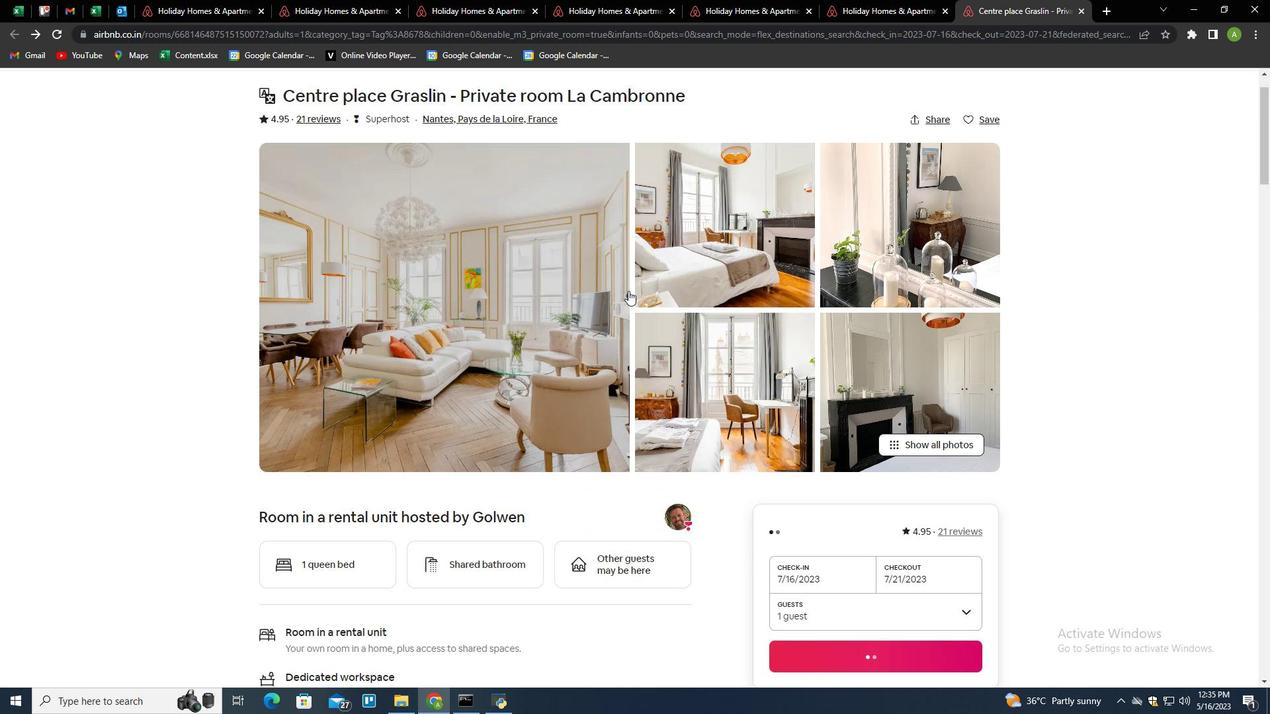 
Action: Mouse scrolled (628, 290) with delta (0, 0)
Screenshot: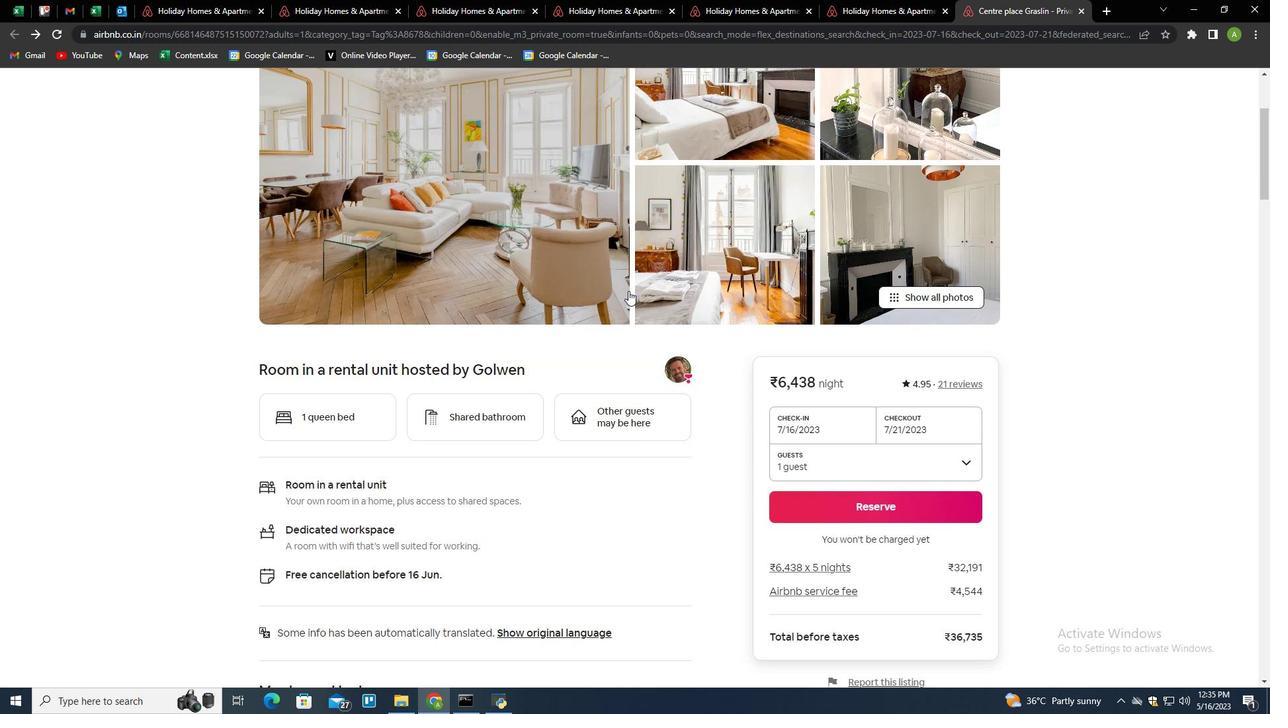 
Action: Mouse scrolled (628, 290) with delta (0, 0)
Screenshot: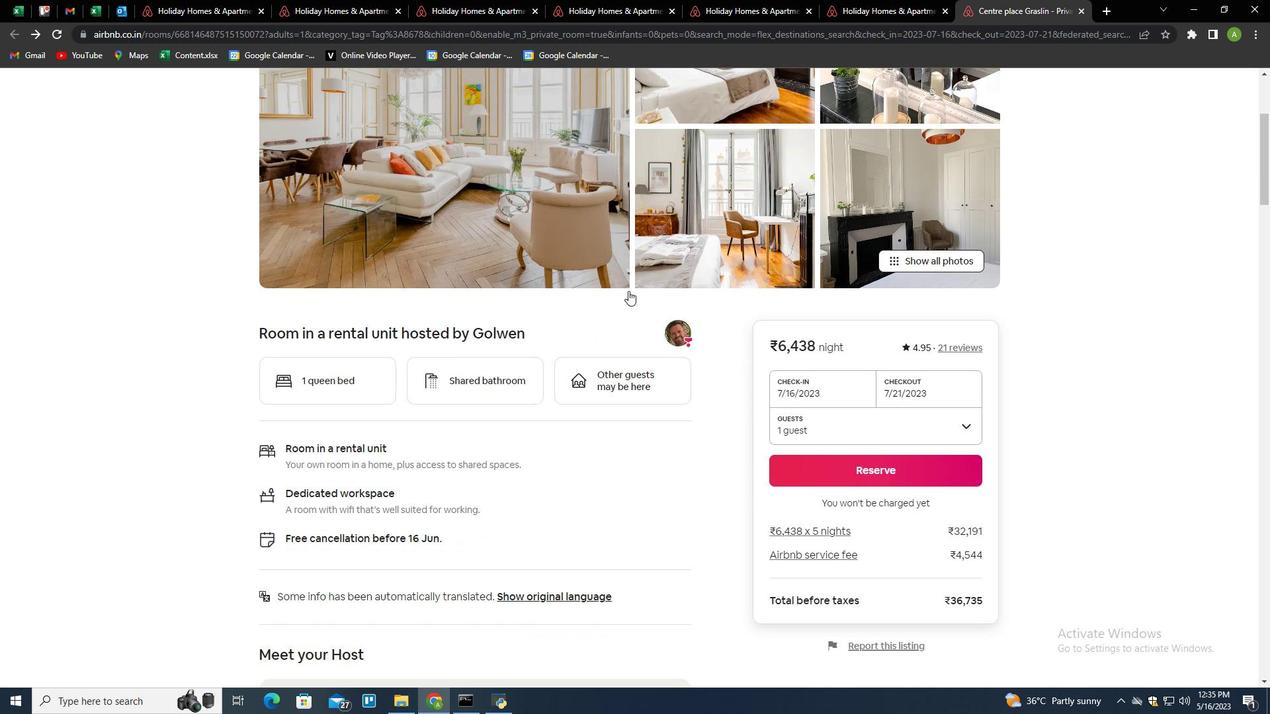 
Action: Mouse scrolled (628, 290) with delta (0, 0)
Screenshot: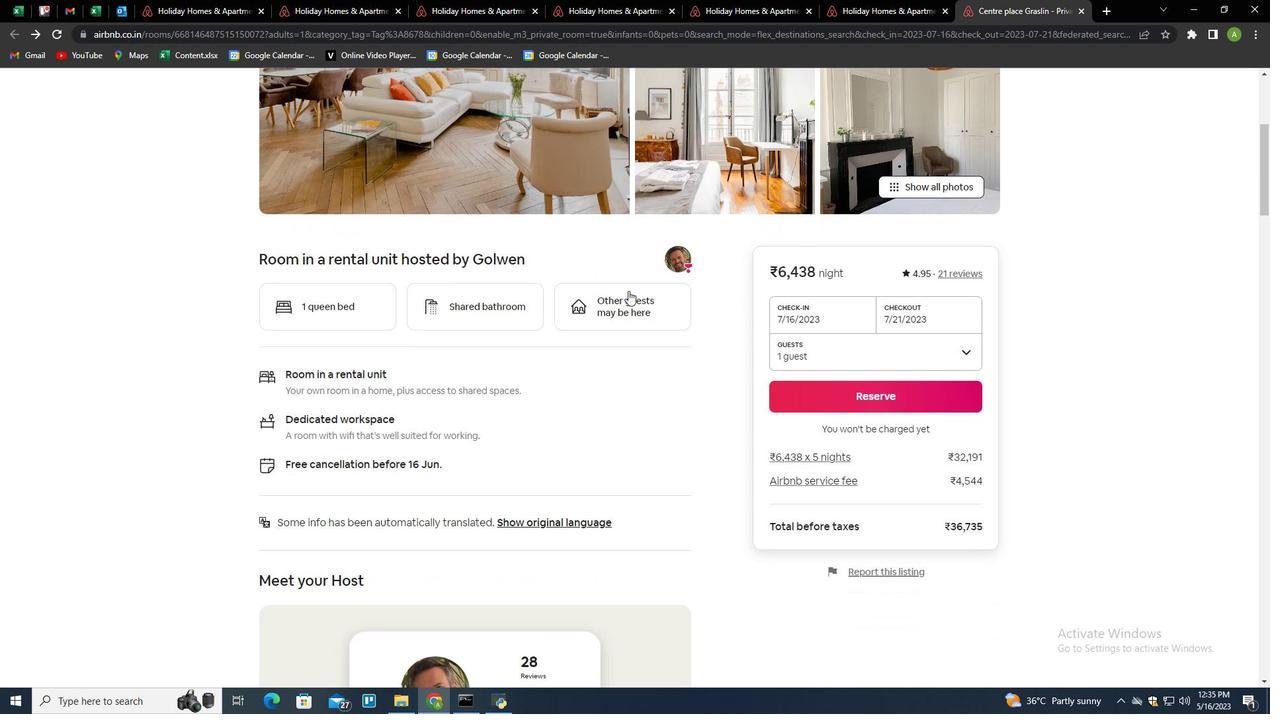 
Action: Mouse scrolled (628, 290) with delta (0, 0)
Screenshot: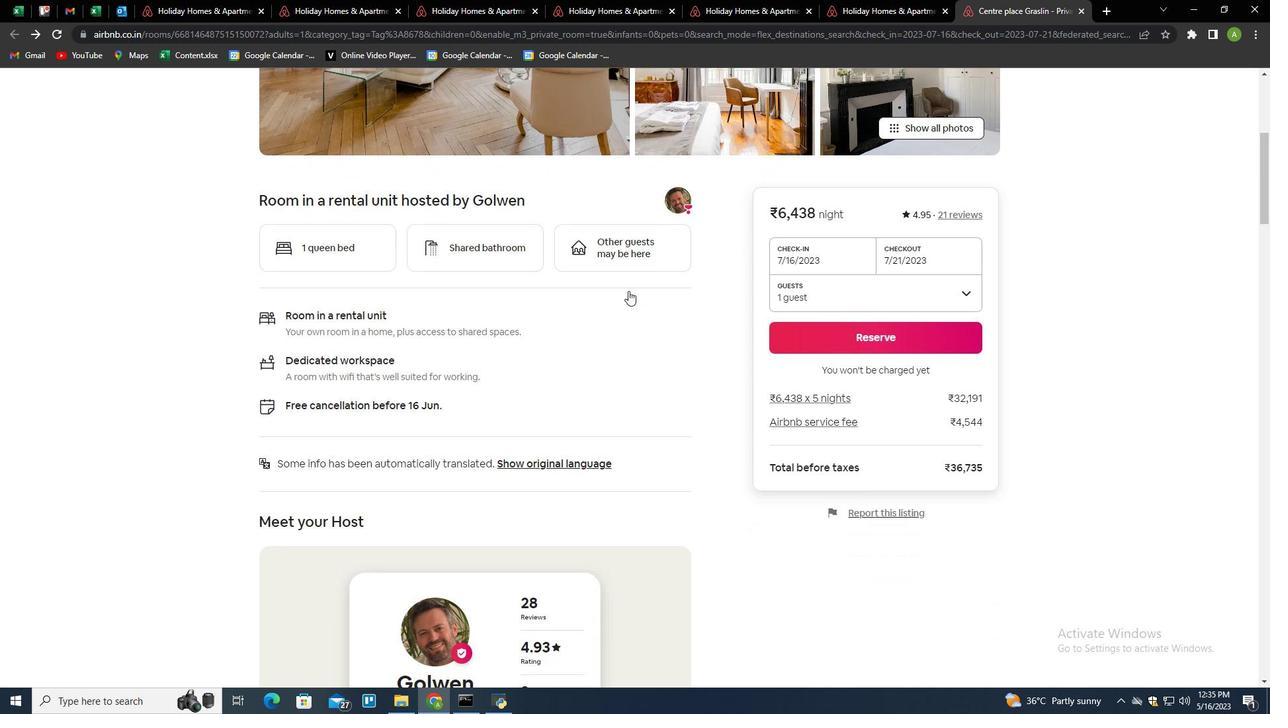 
Action: Mouse scrolled (628, 290) with delta (0, 0)
Screenshot: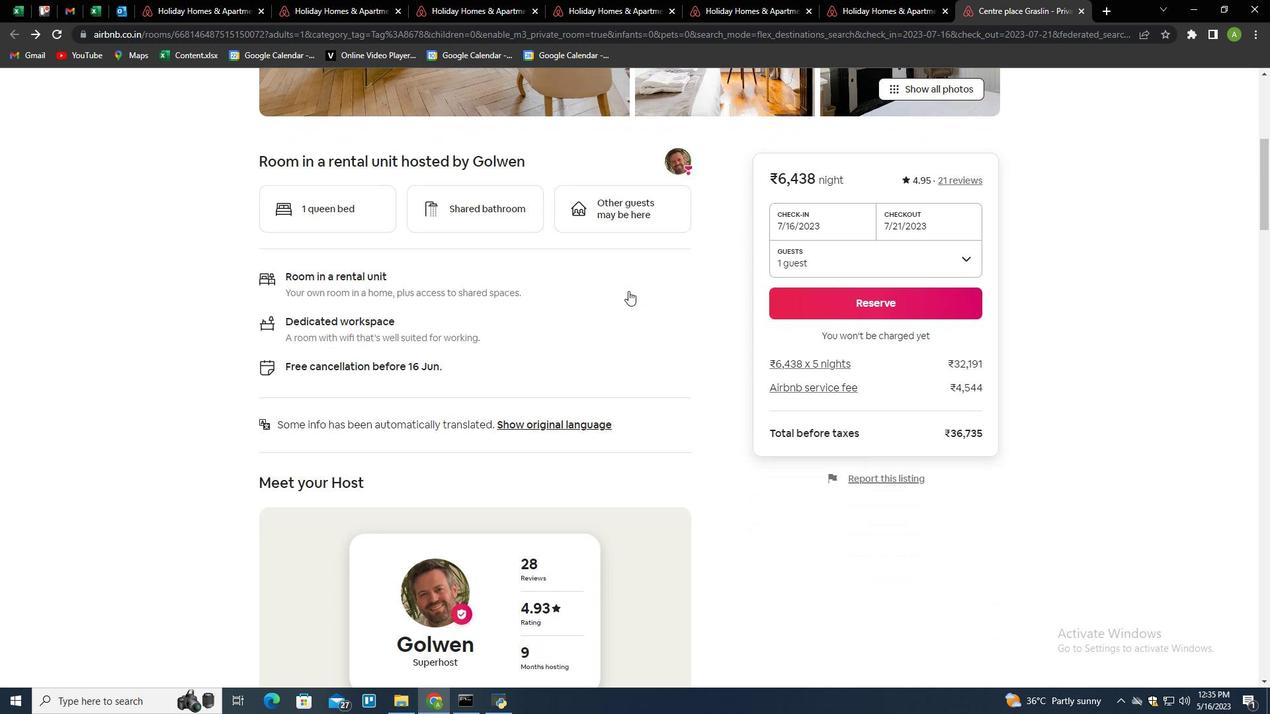 
Action: Mouse moved to (391, 95)
Screenshot: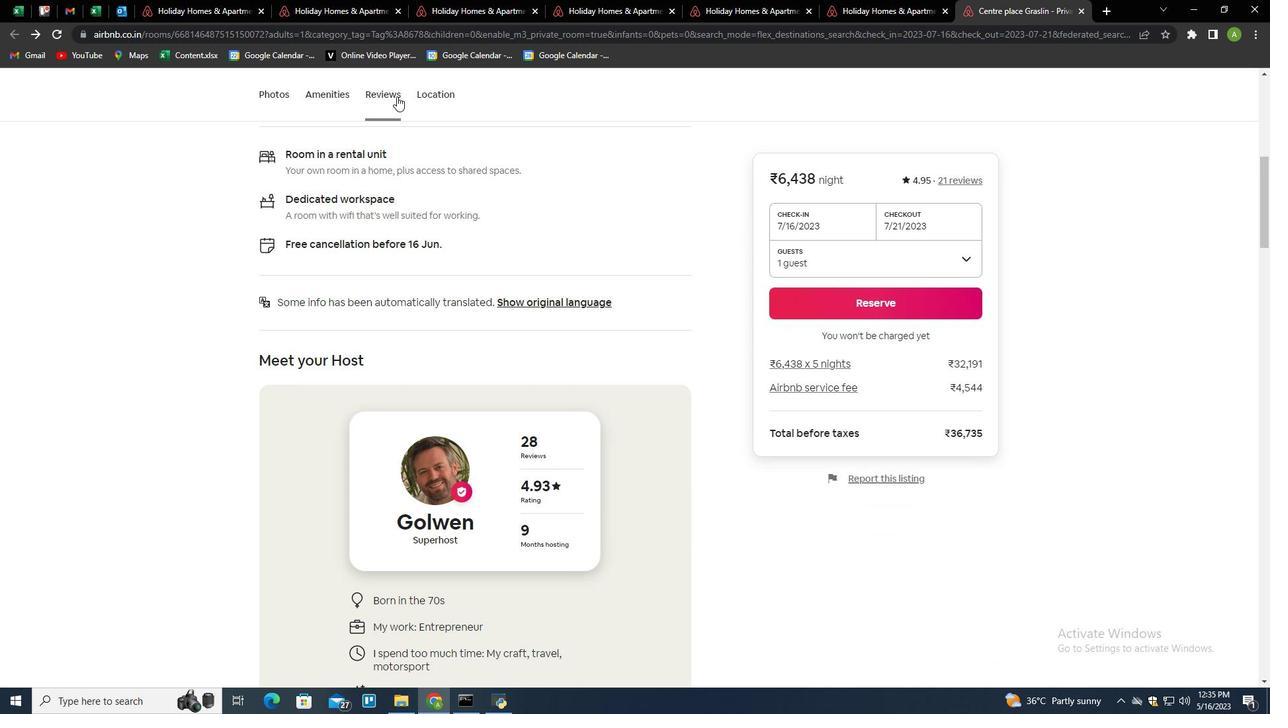
Action: Mouse pressed left at (391, 95)
Screenshot: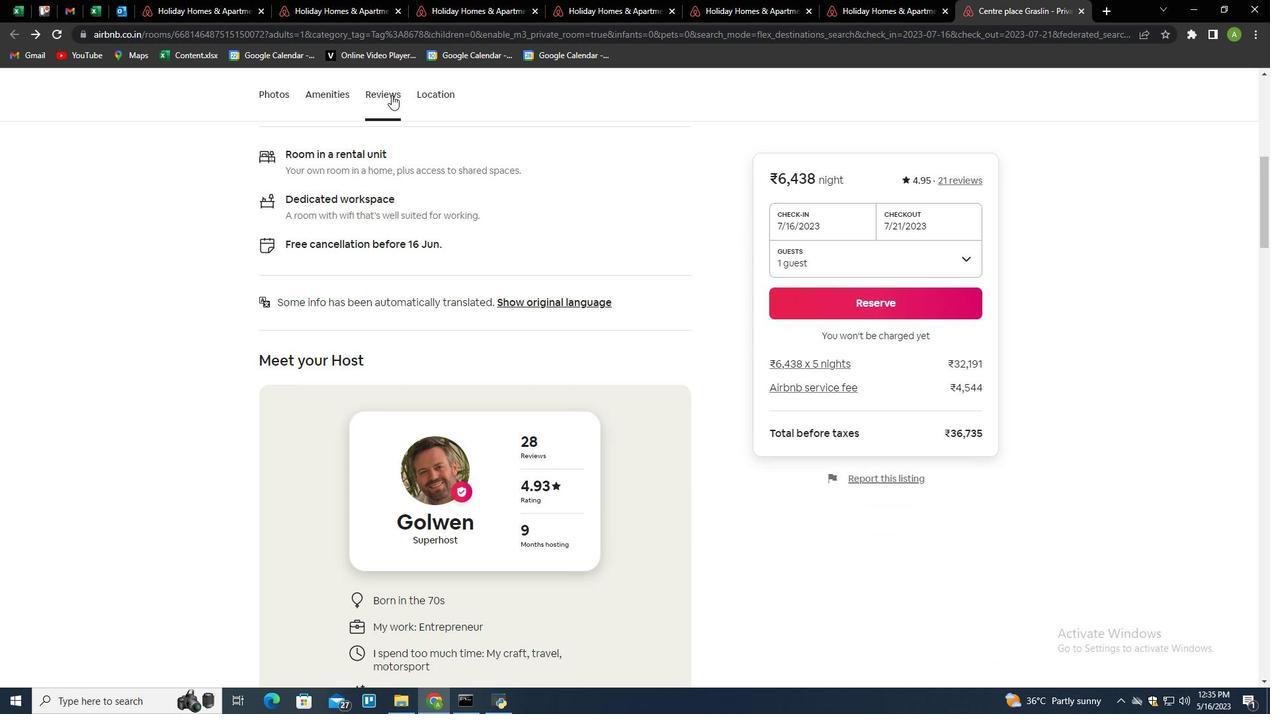 
Action: Mouse moved to (612, 270)
Screenshot: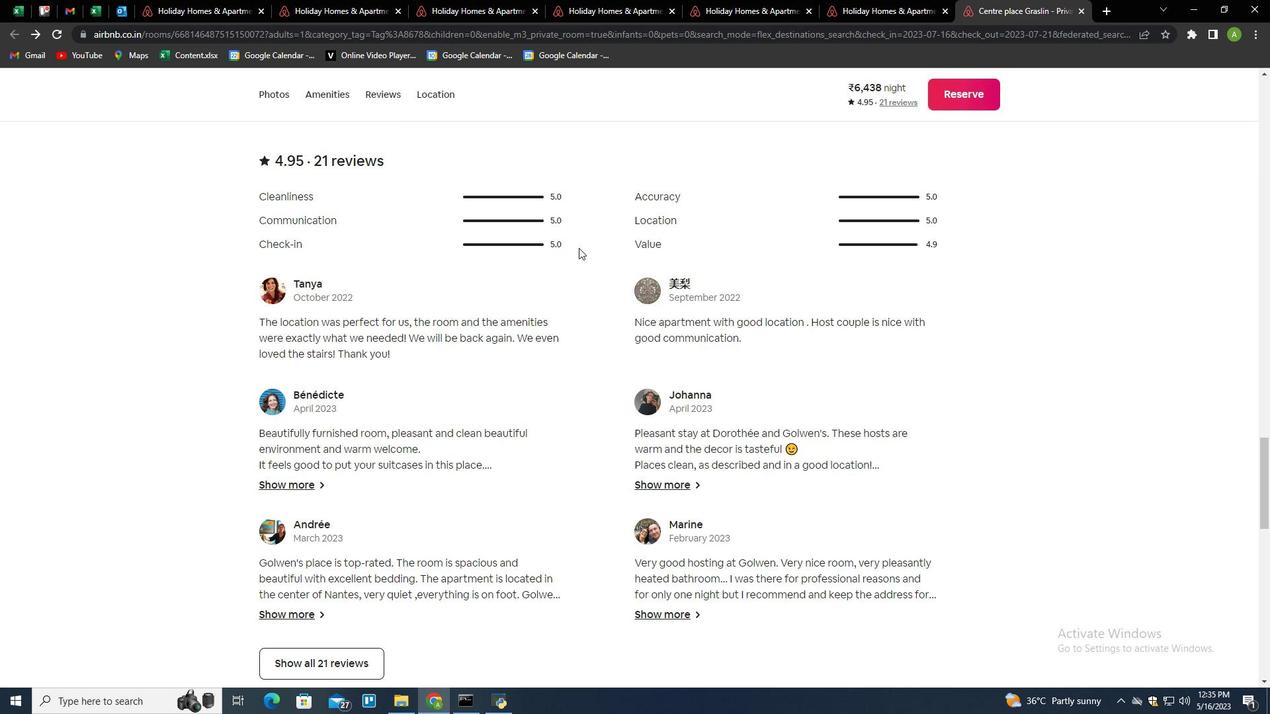 
Action: Mouse scrolled (612, 270) with delta (0, 0)
Screenshot: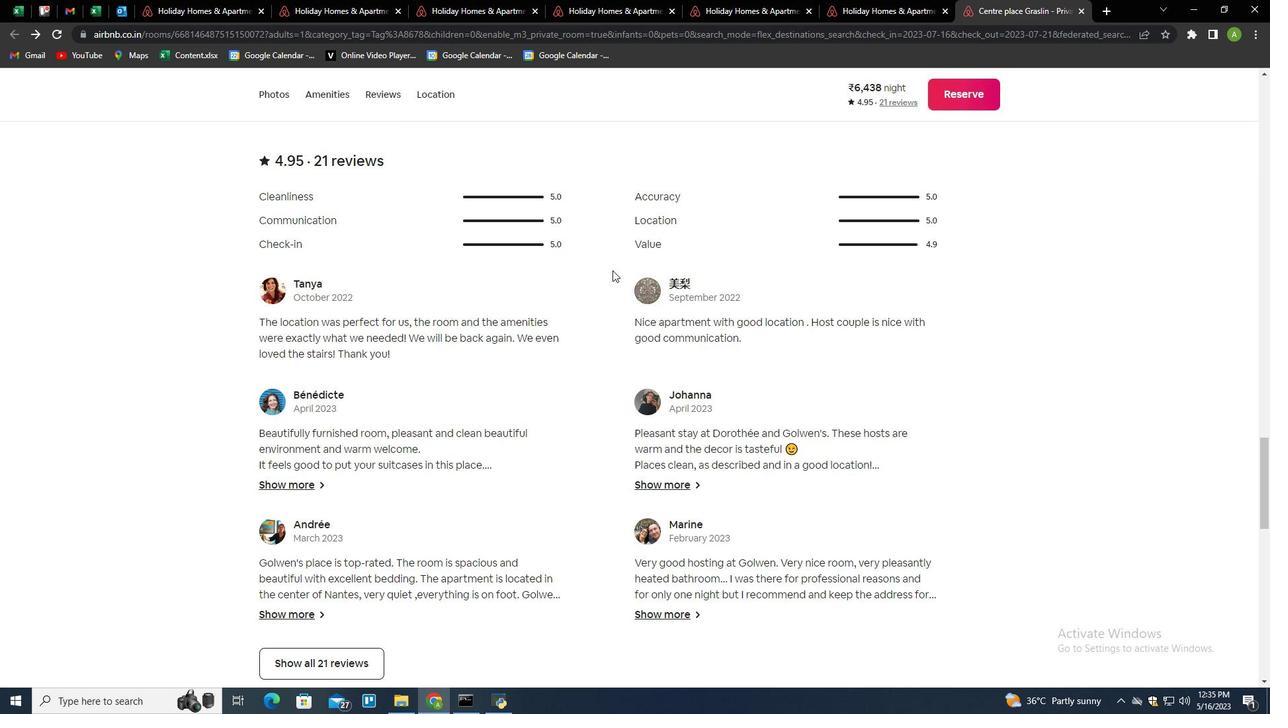 
Action: Mouse scrolled (612, 270) with delta (0, 0)
Screenshot: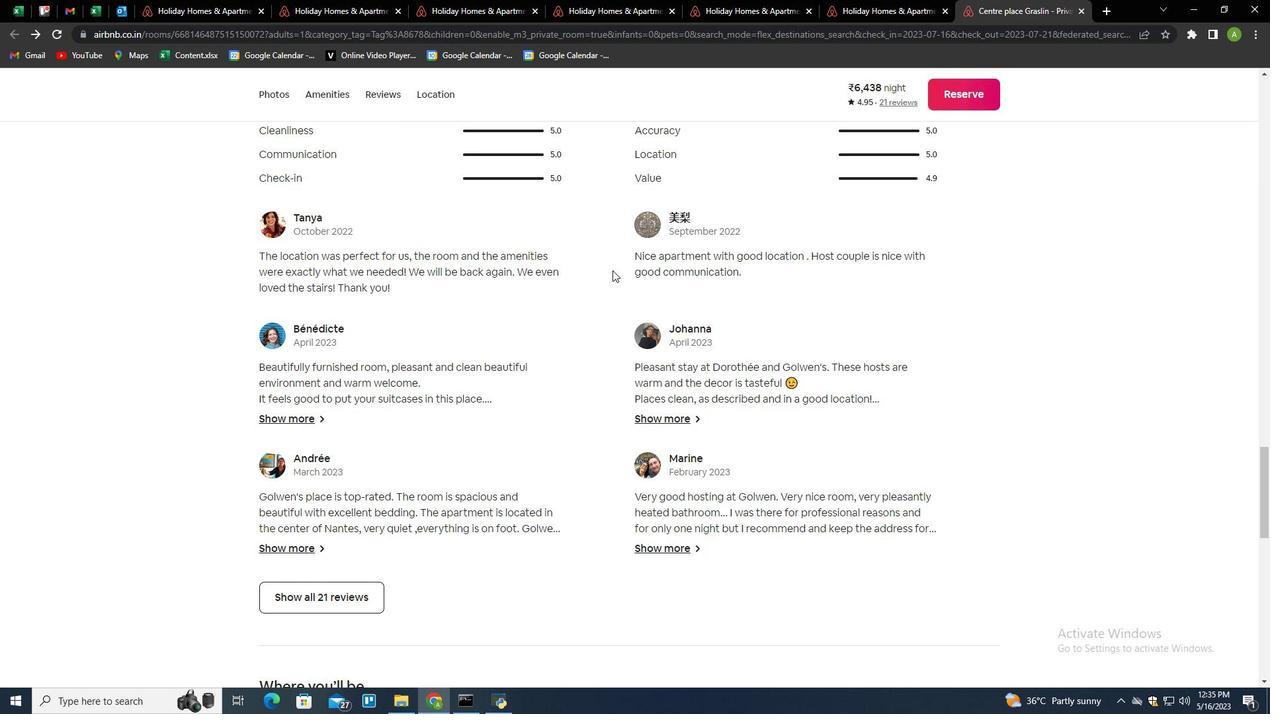 
Action: Mouse scrolled (612, 270) with delta (0, 0)
Screenshot: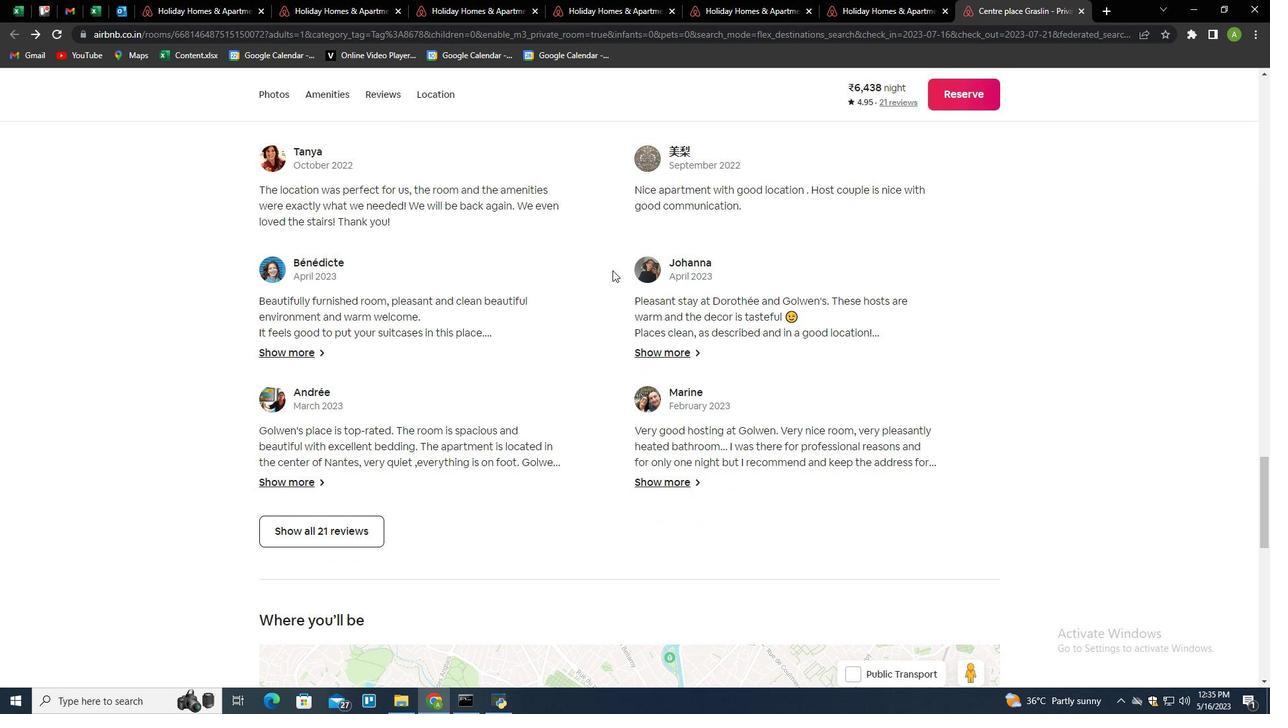 
Action: Mouse scrolled (612, 270) with delta (0, 0)
Screenshot: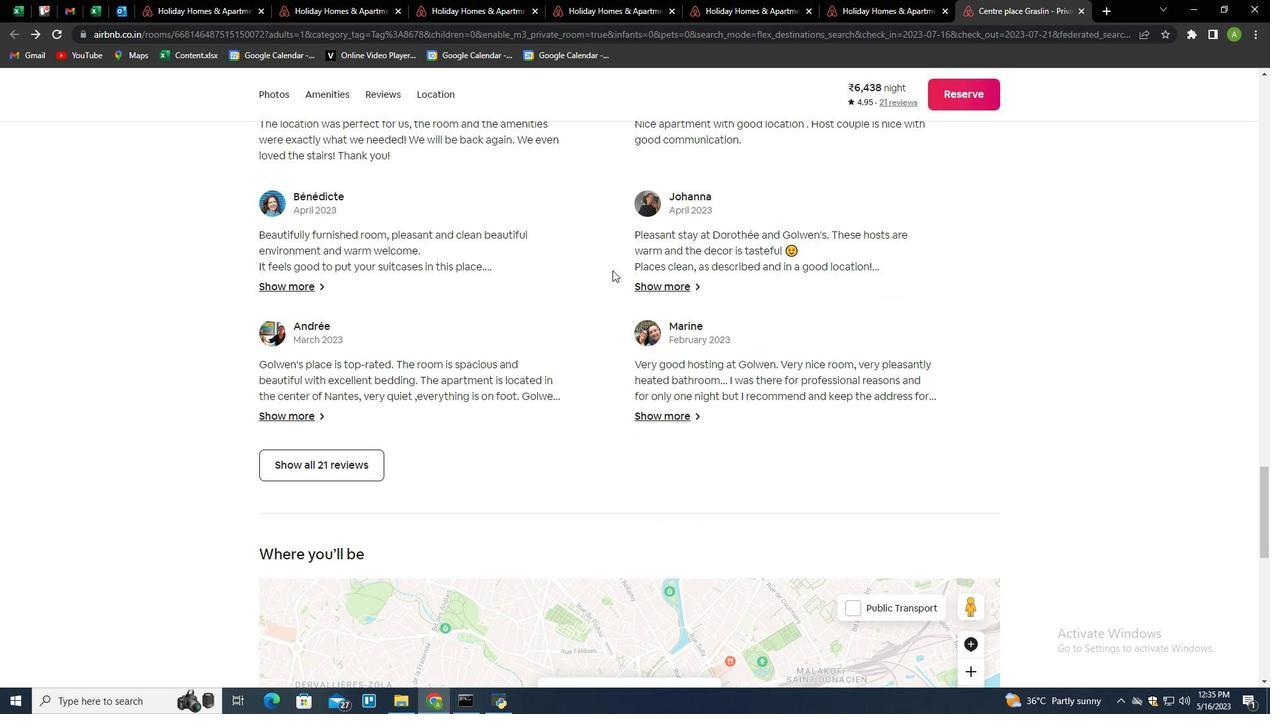 
Action: Mouse scrolled (612, 270) with delta (0, 0)
Screenshot: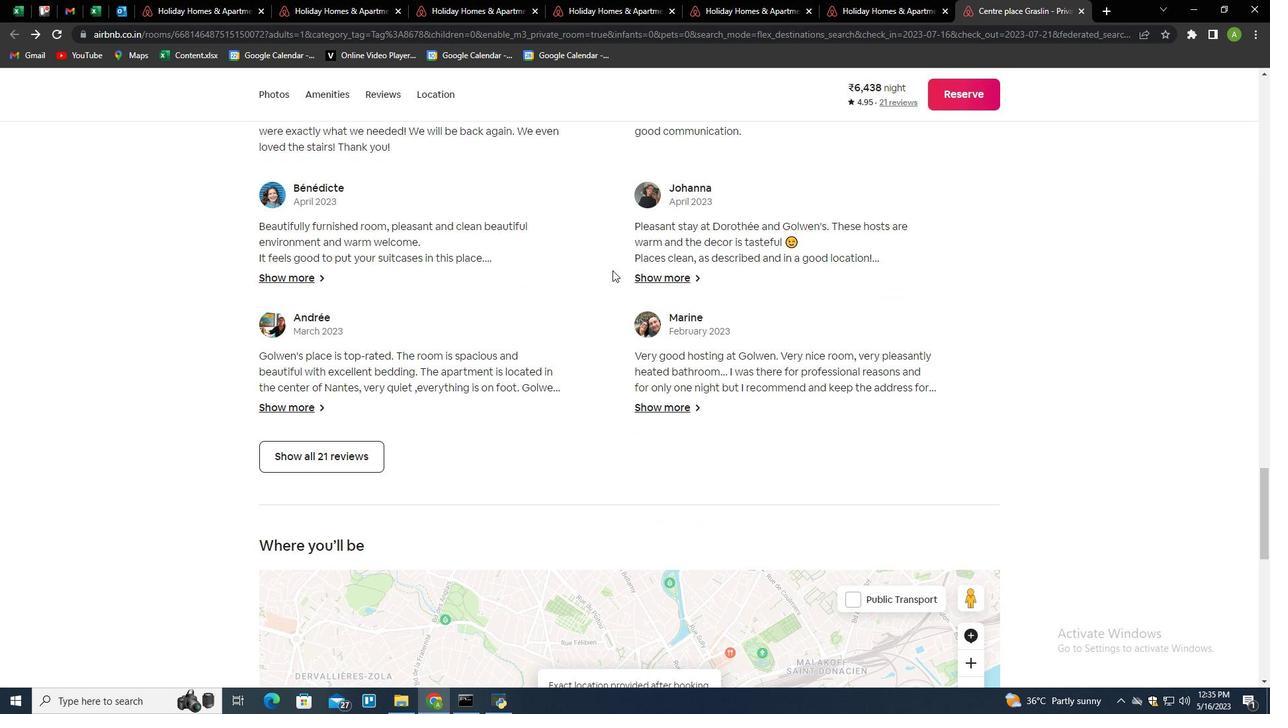 
Action: Mouse scrolled (612, 270) with delta (0, 0)
Screenshot: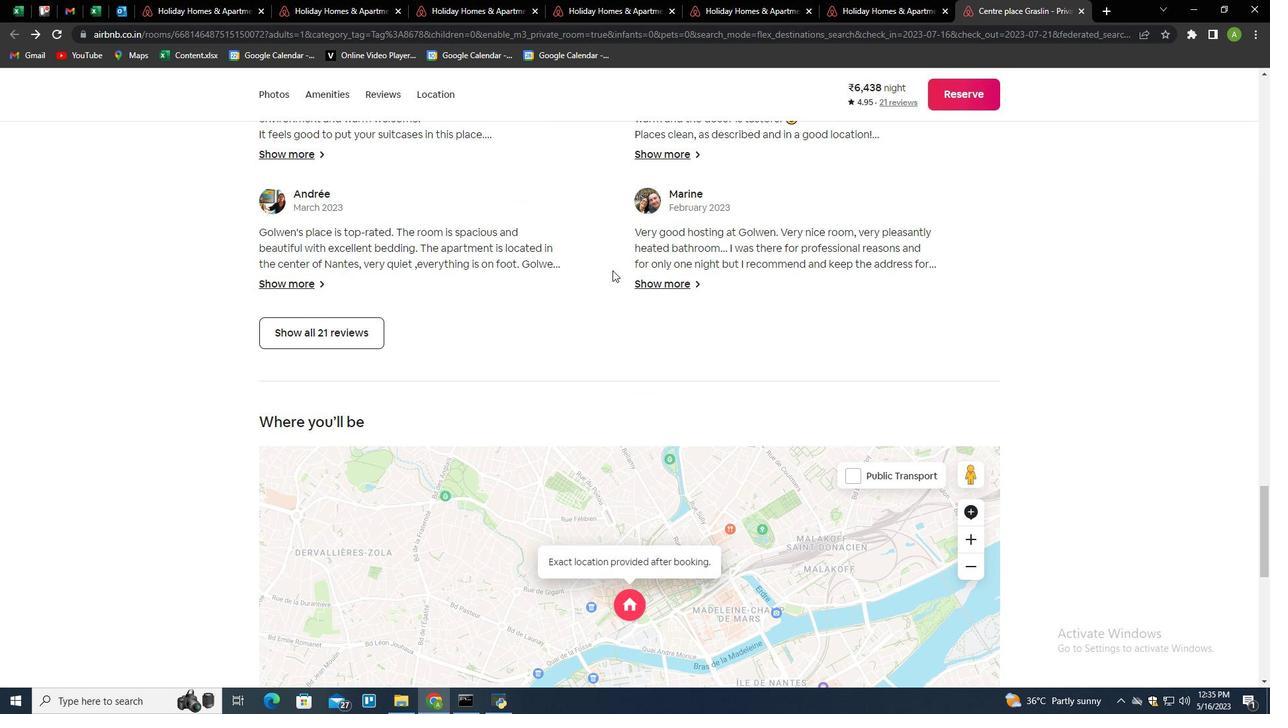 
Action: Mouse scrolled (612, 270) with delta (0, 0)
Screenshot: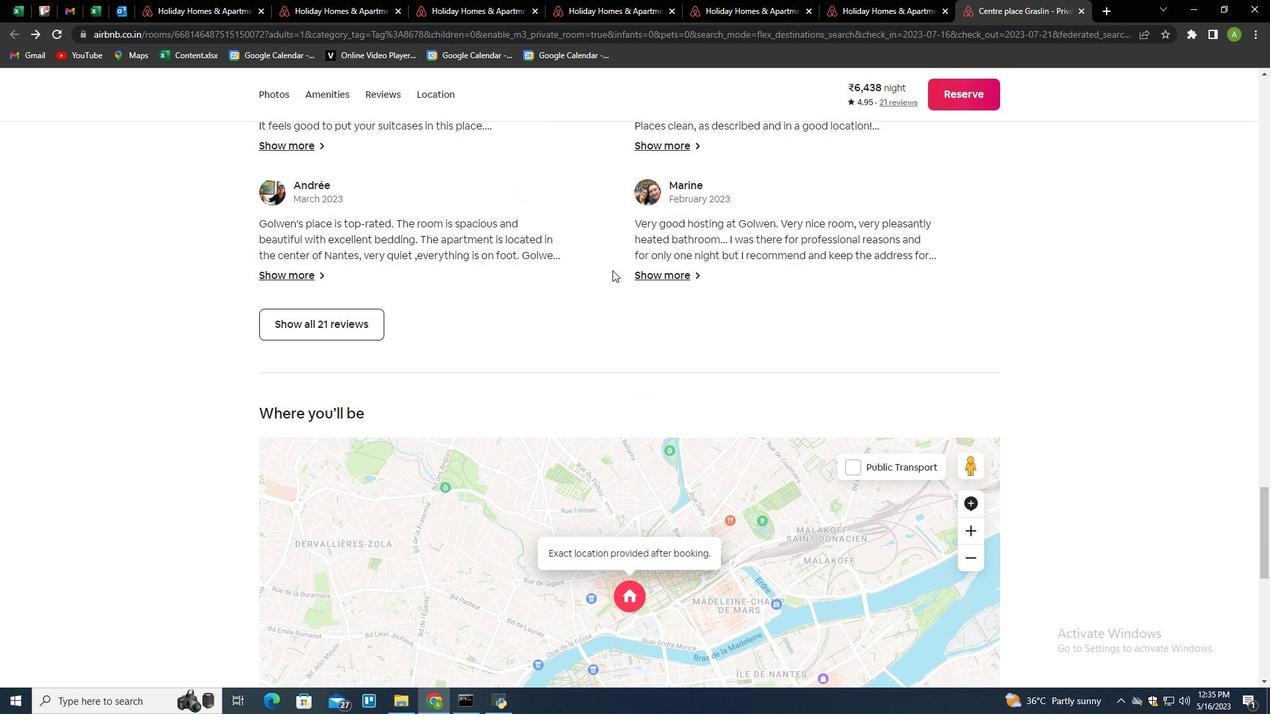 
Action: Mouse moved to (381, 88)
Screenshot: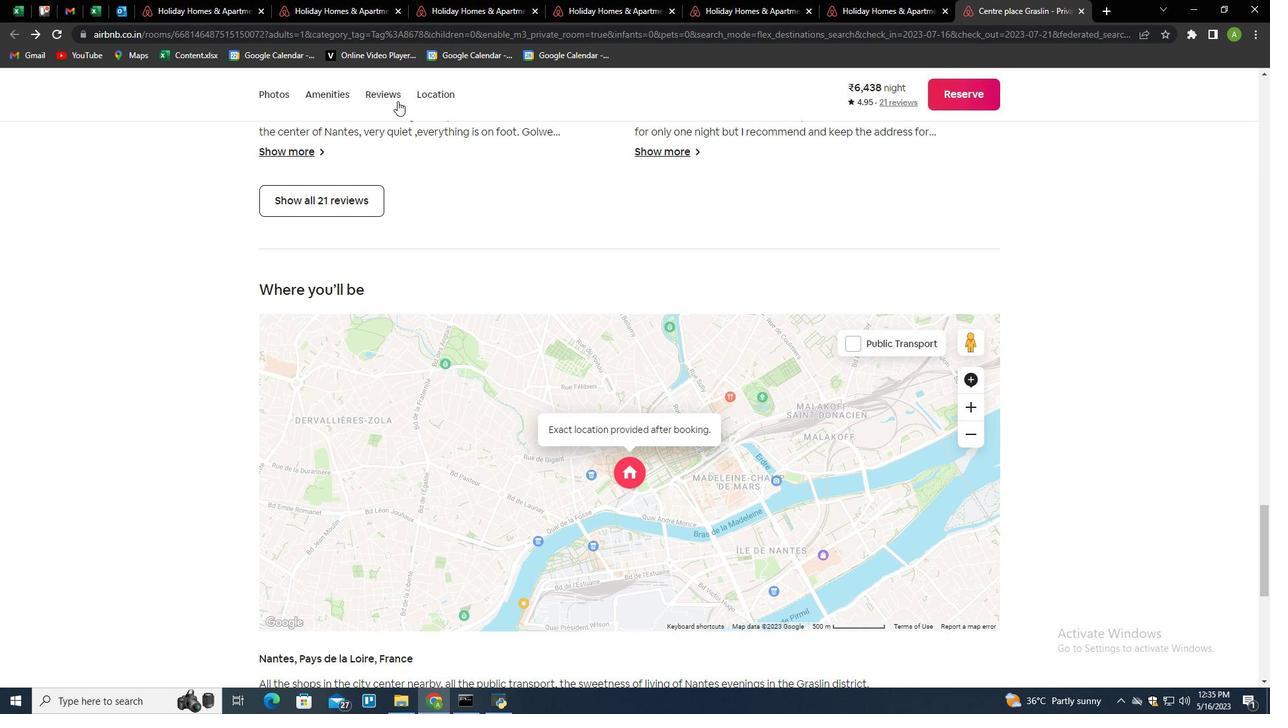 
Action: Mouse pressed left at (381, 88)
Screenshot: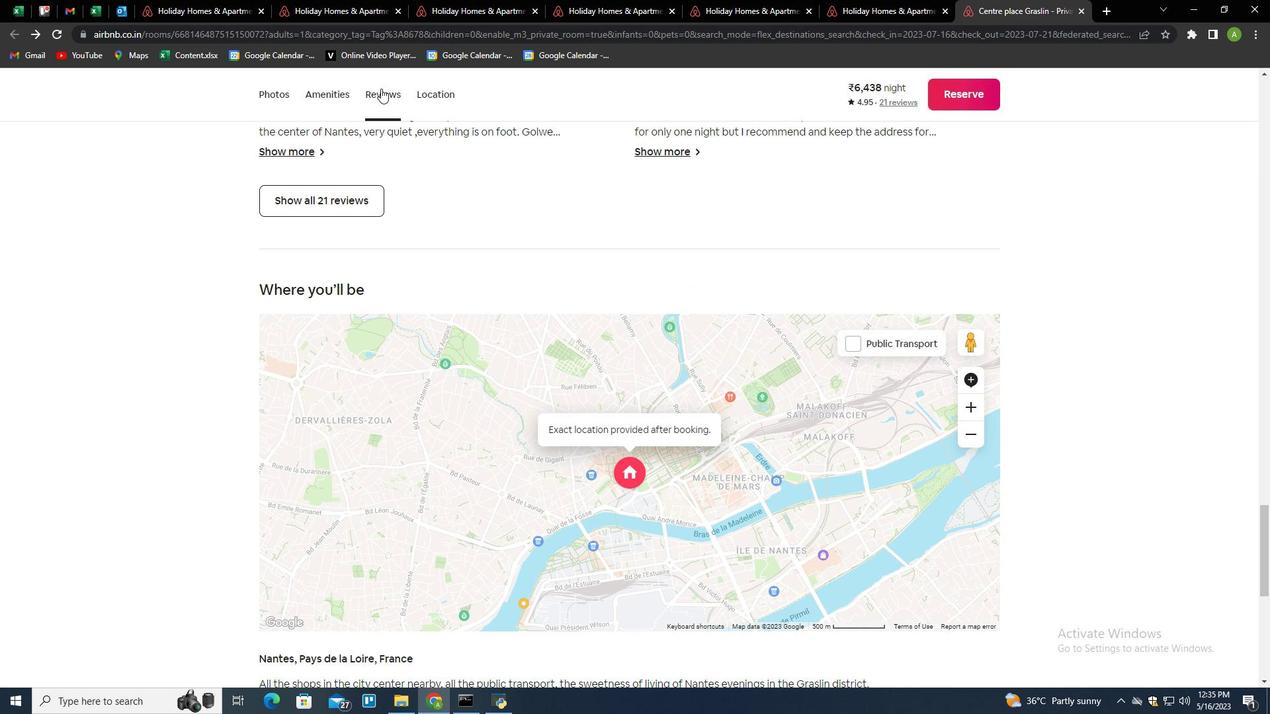 
Action: Mouse moved to (515, 387)
Screenshot: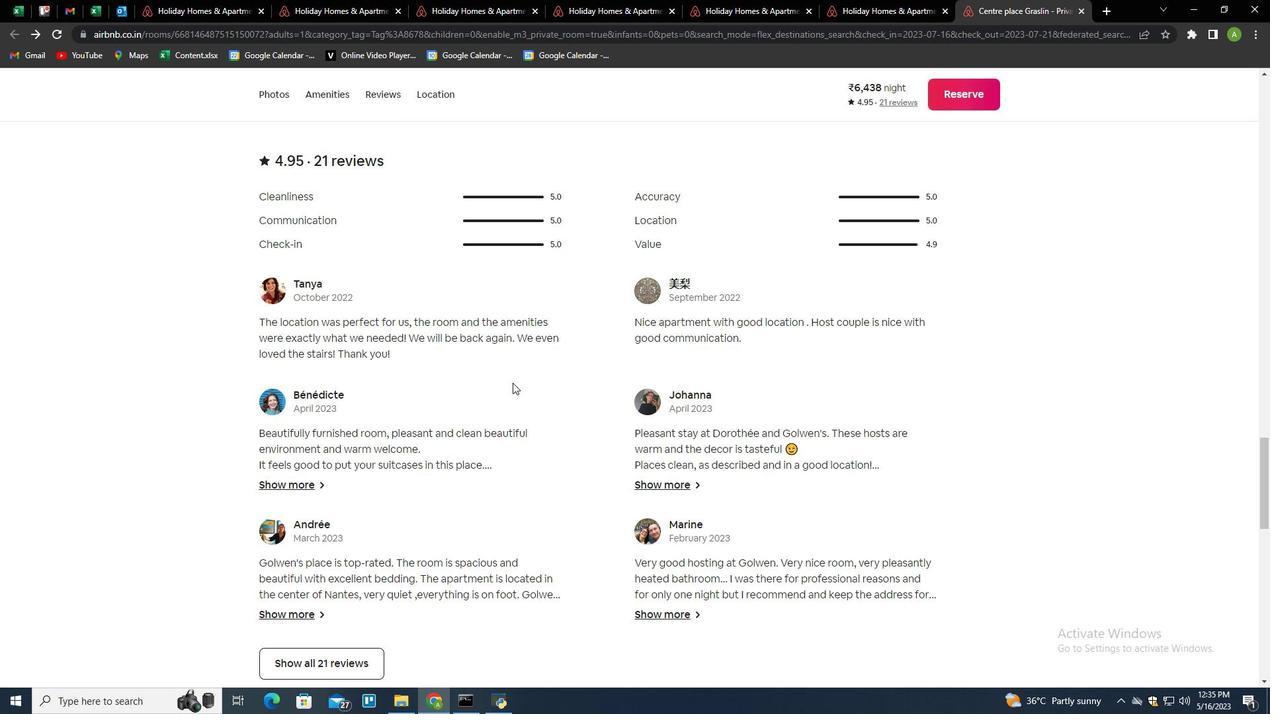 
Action: Mouse scrolled (515, 386) with delta (0, 0)
Screenshot: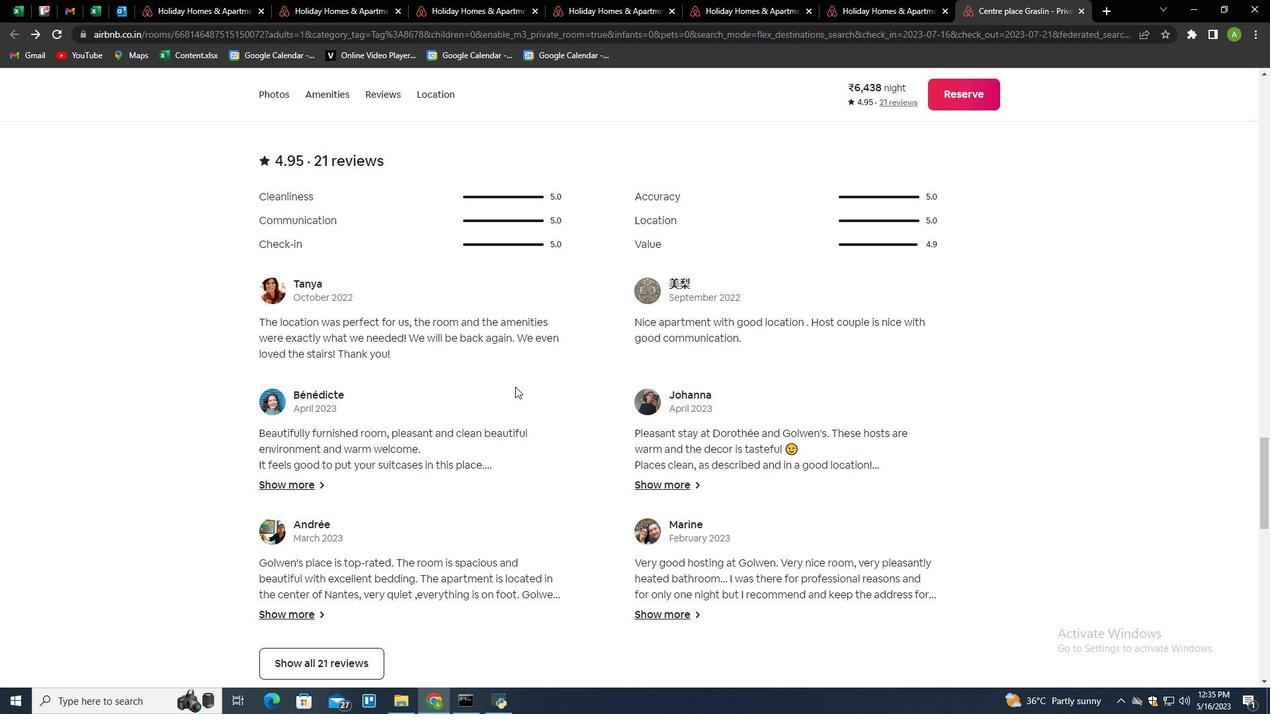 
Action: Mouse scrolled (515, 386) with delta (0, 0)
Screenshot: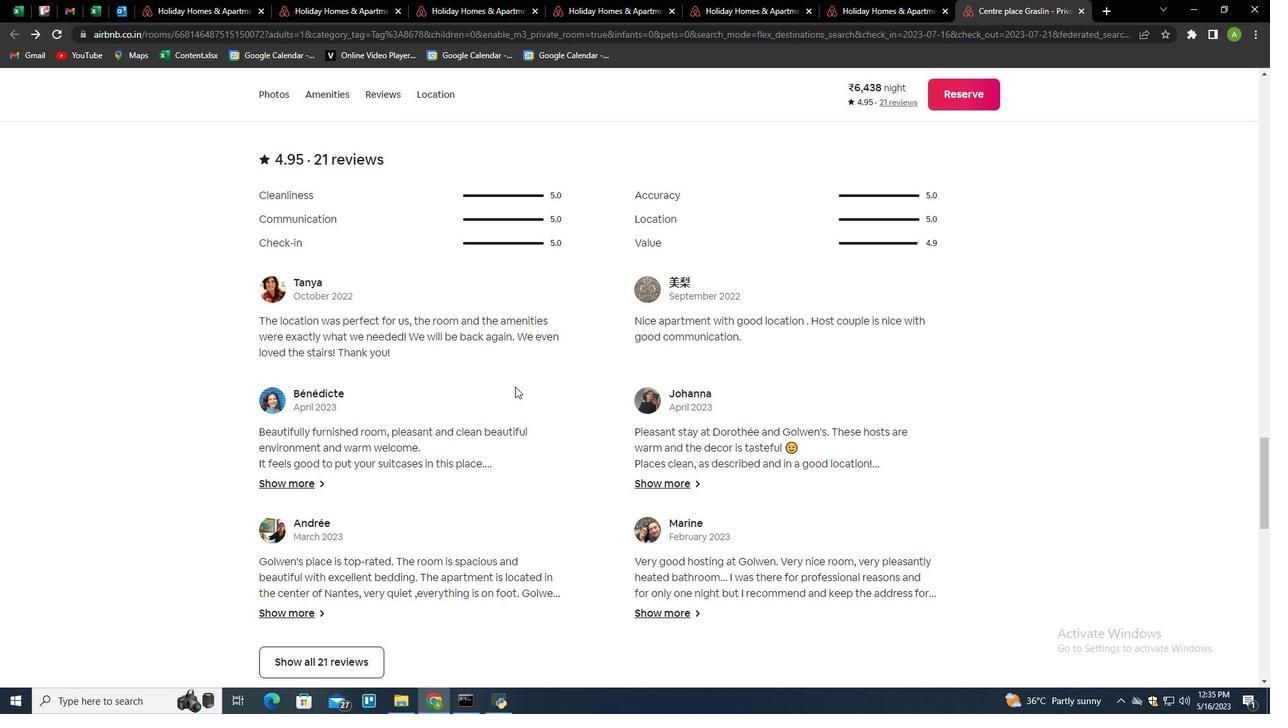 
Action: Mouse moved to (333, 528)
Screenshot: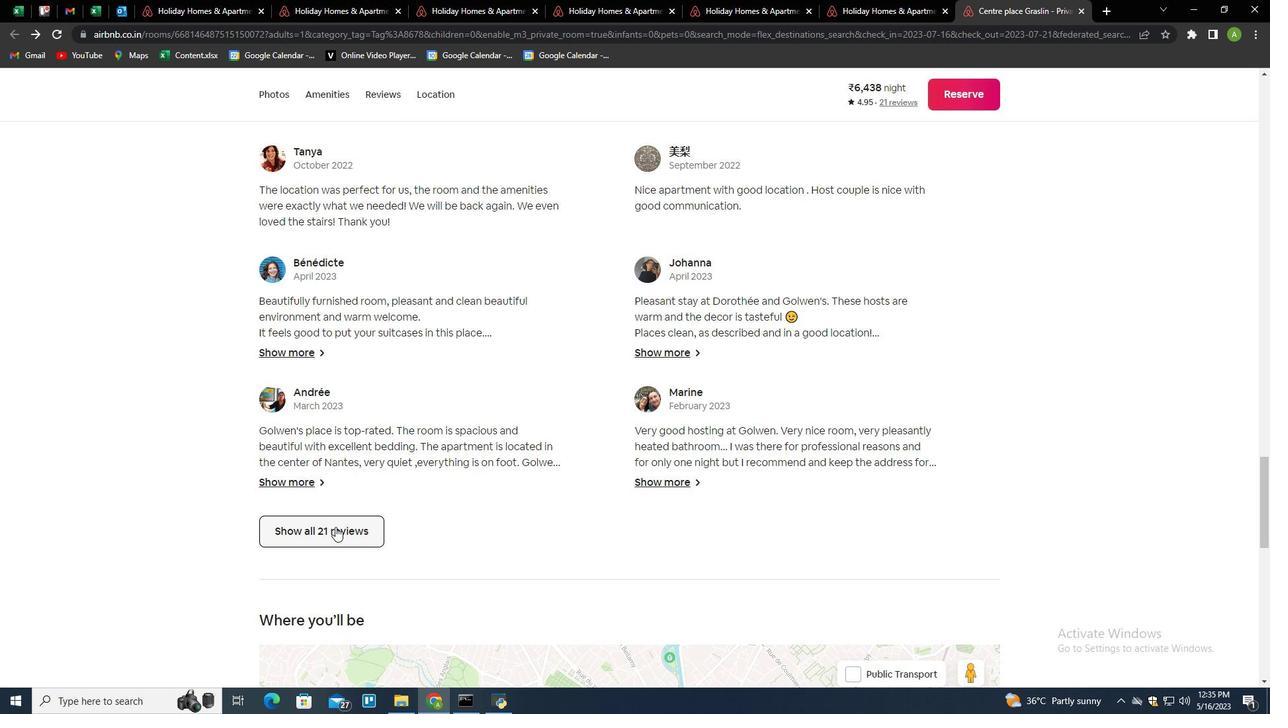 
Action: Mouse pressed left at (333, 528)
Screenshot: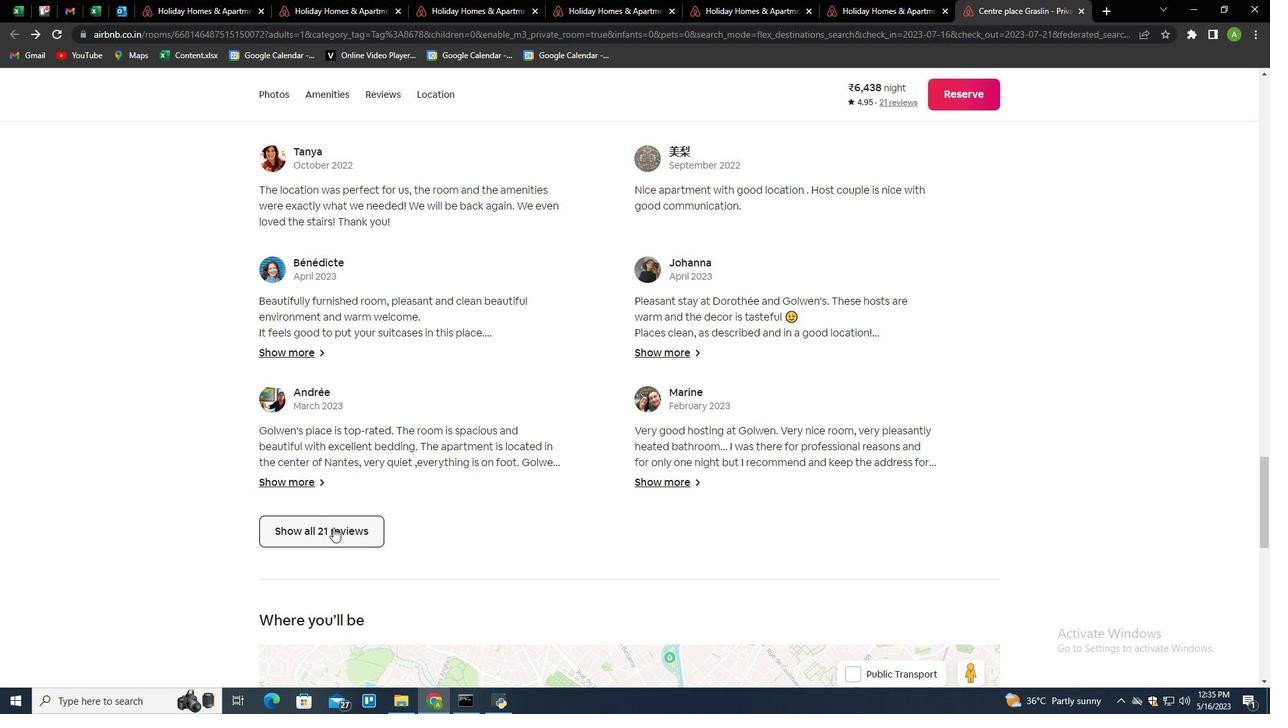 
Action: Mouse moved to (636, 154)
Screenshot: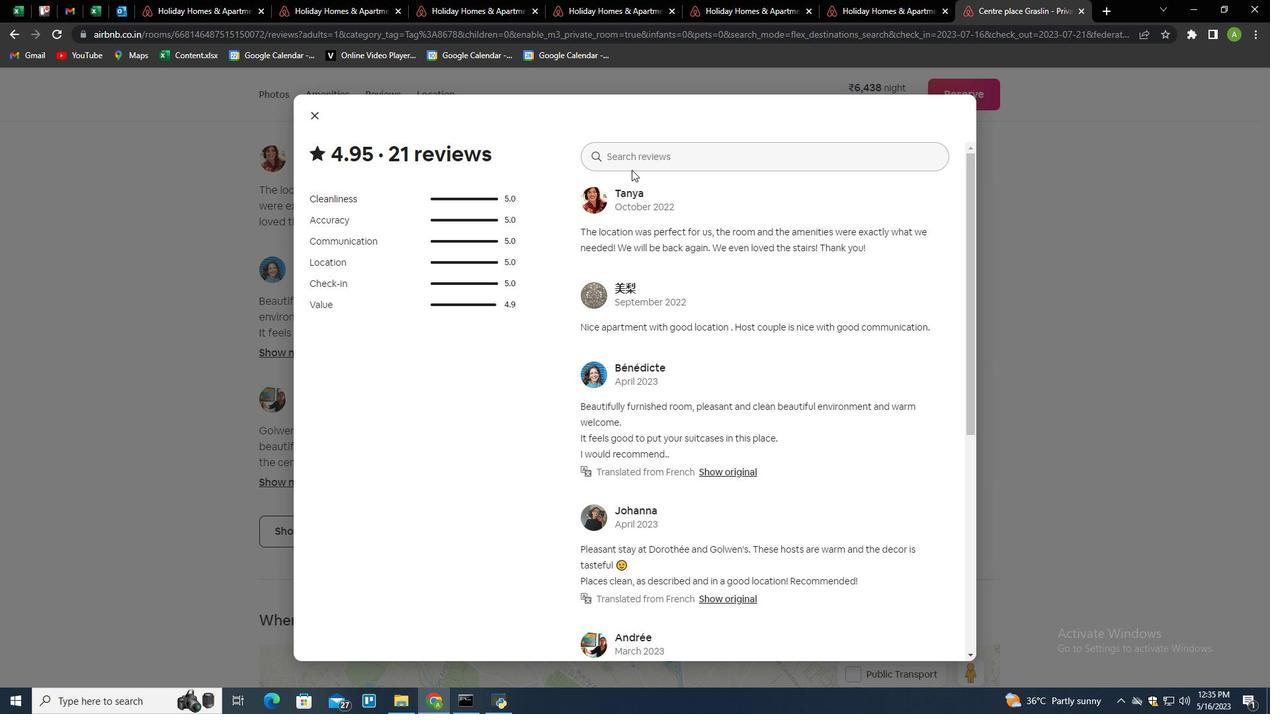 
Action: Mouse pressed left at (636, 154)
Screenshot: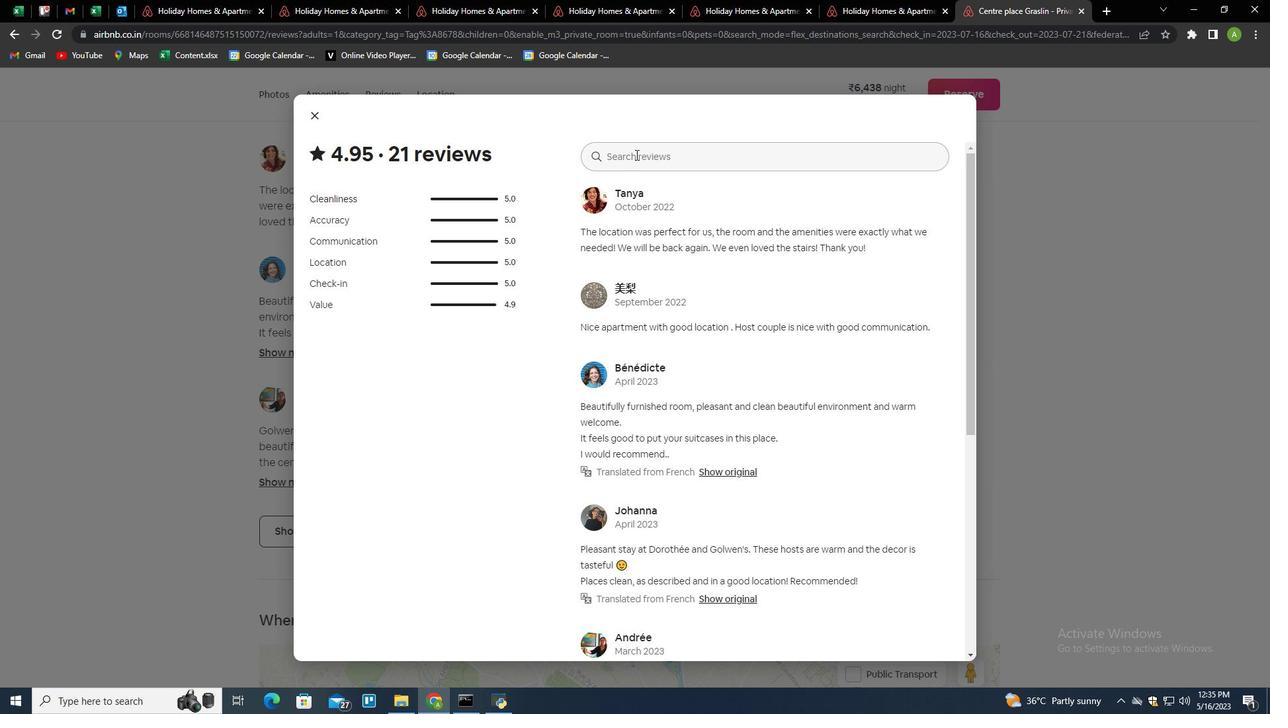 
Action: Key pressed uniqueness<Key.space>and<Key.space>charm<Key.backspace><Key.backspace><Key.backspace><Key.backspace><Key.backspace><Key.backspace><Key.backspace><Key.backspace><Key.backspace><Key.backspace><Key.enter>
Screenshot: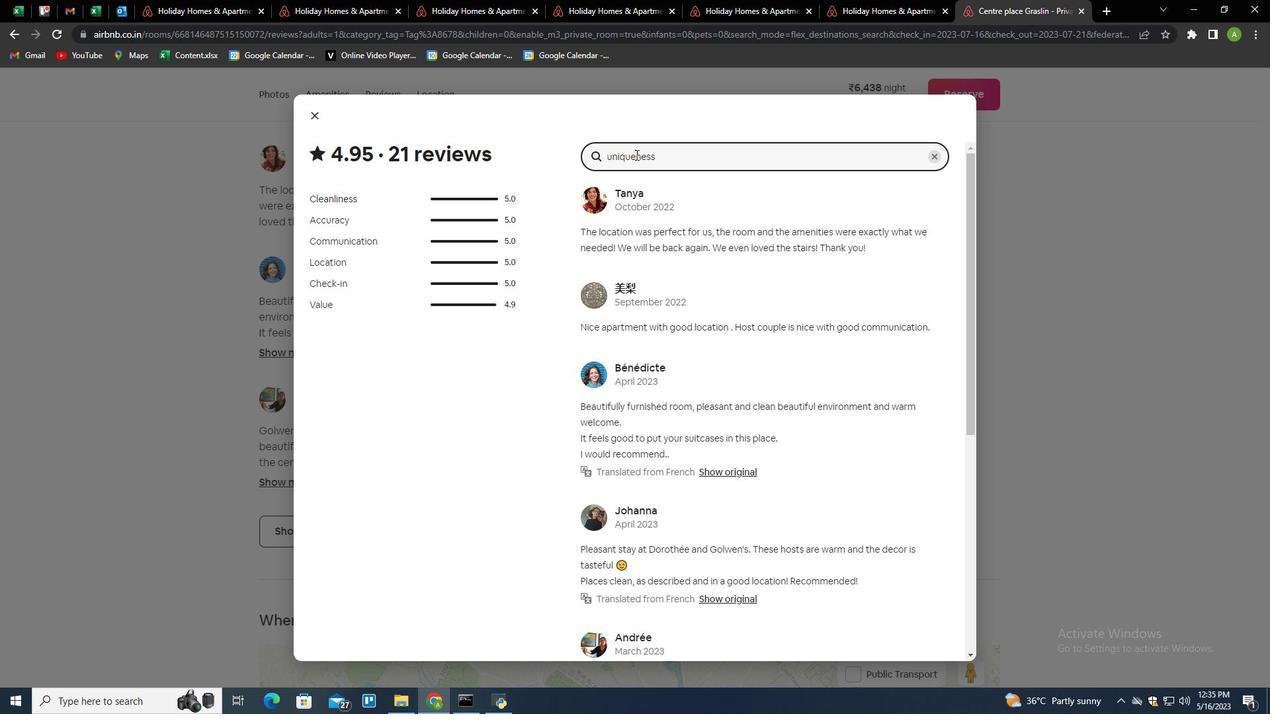 
Action: Mouse moved to (710, 350)
Screenshot: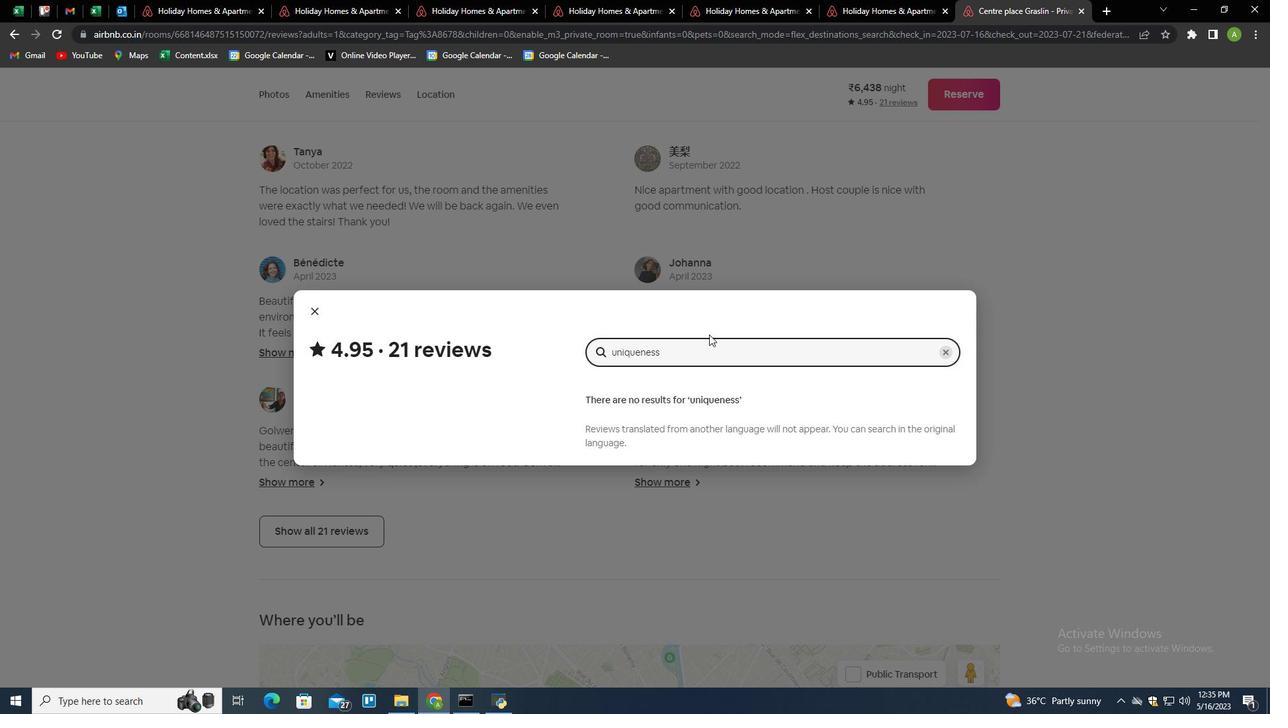 
Action: Mouse pressed left at (710, 350)
Screenshot: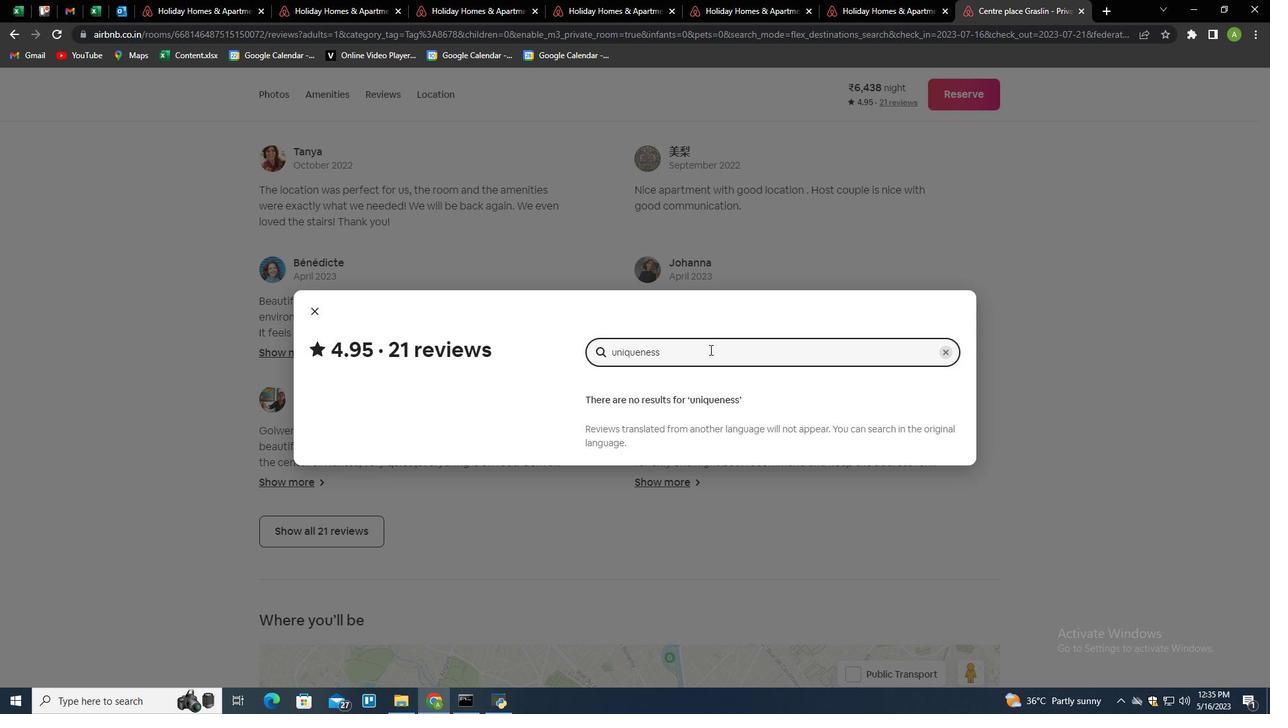 
Action: Key pressed <Key.shift_r><Key.home>charm<Key.enter>
Screenshot: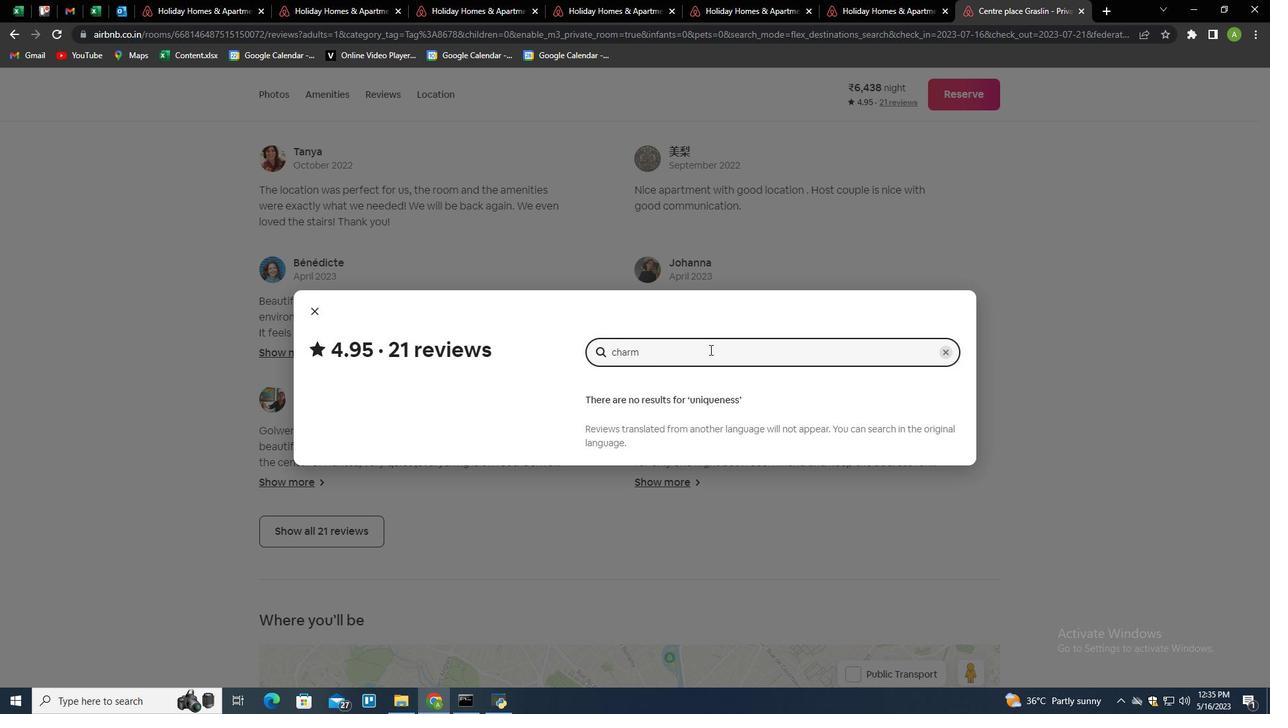 
Action: Mouse moved to (949, 352)
Screenshot: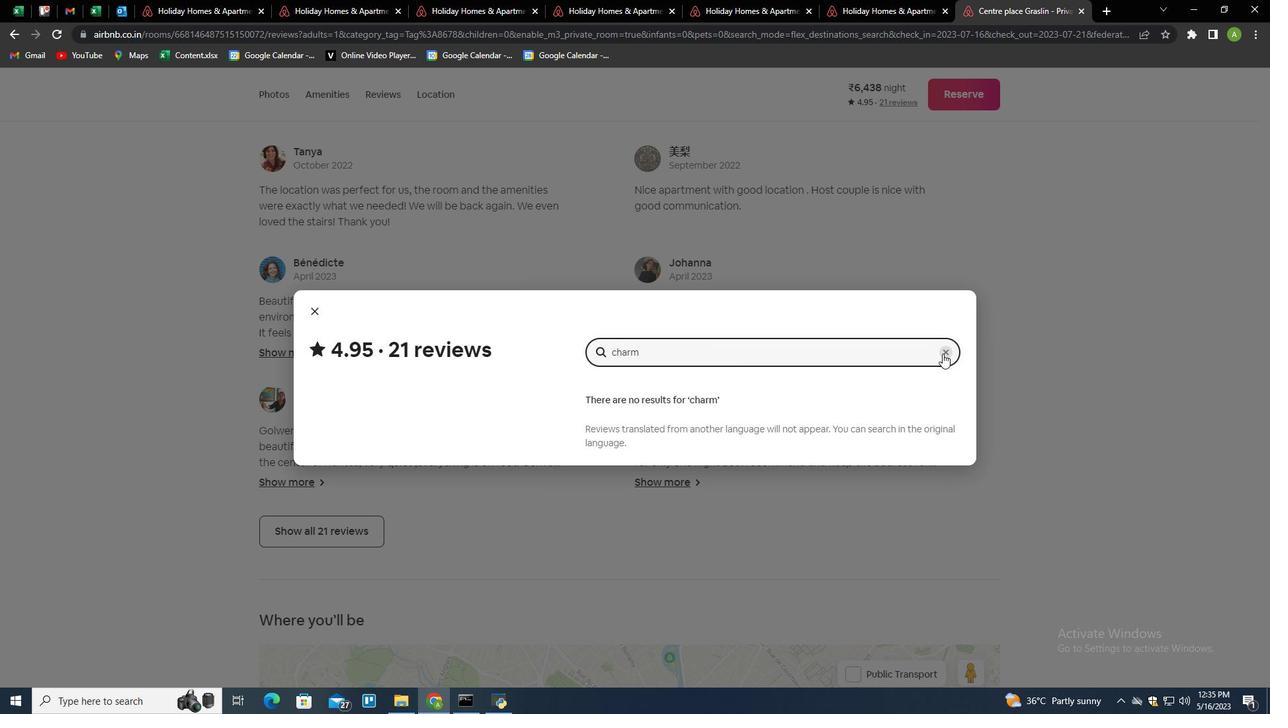 
Action: Mouse pressed left at (949, 352)
Screenshot: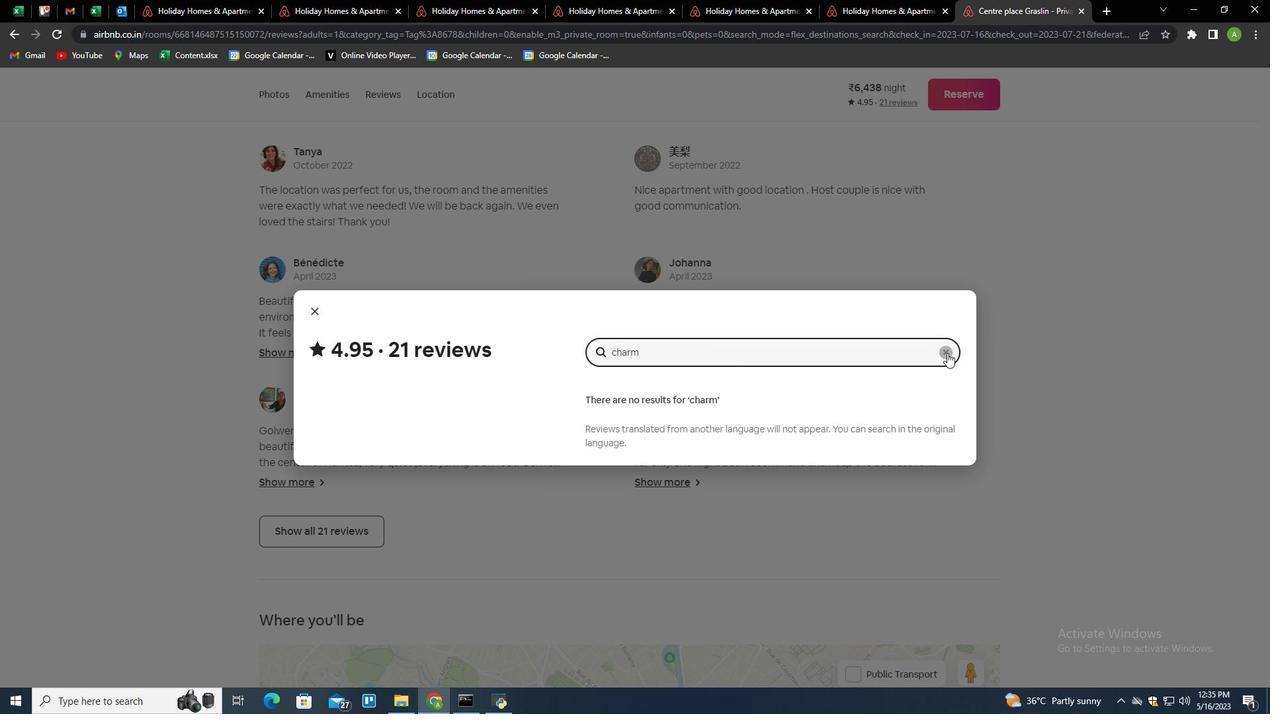 
Action: Mouse moved to (1052, 233)
Screenshot: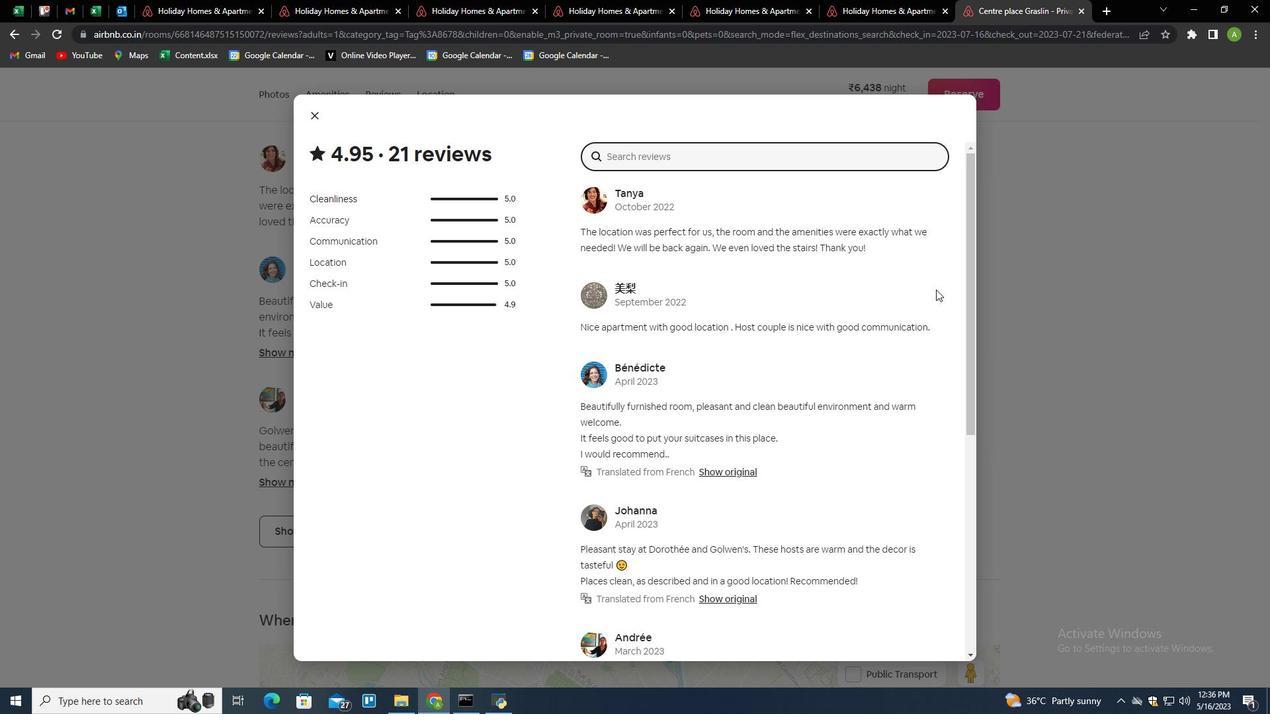 
